Task: Add Applegate Organic Sweet Italian Chicken Sausage to the cart.
Action: Mouse pressed left at (29, 149)
Screenshot: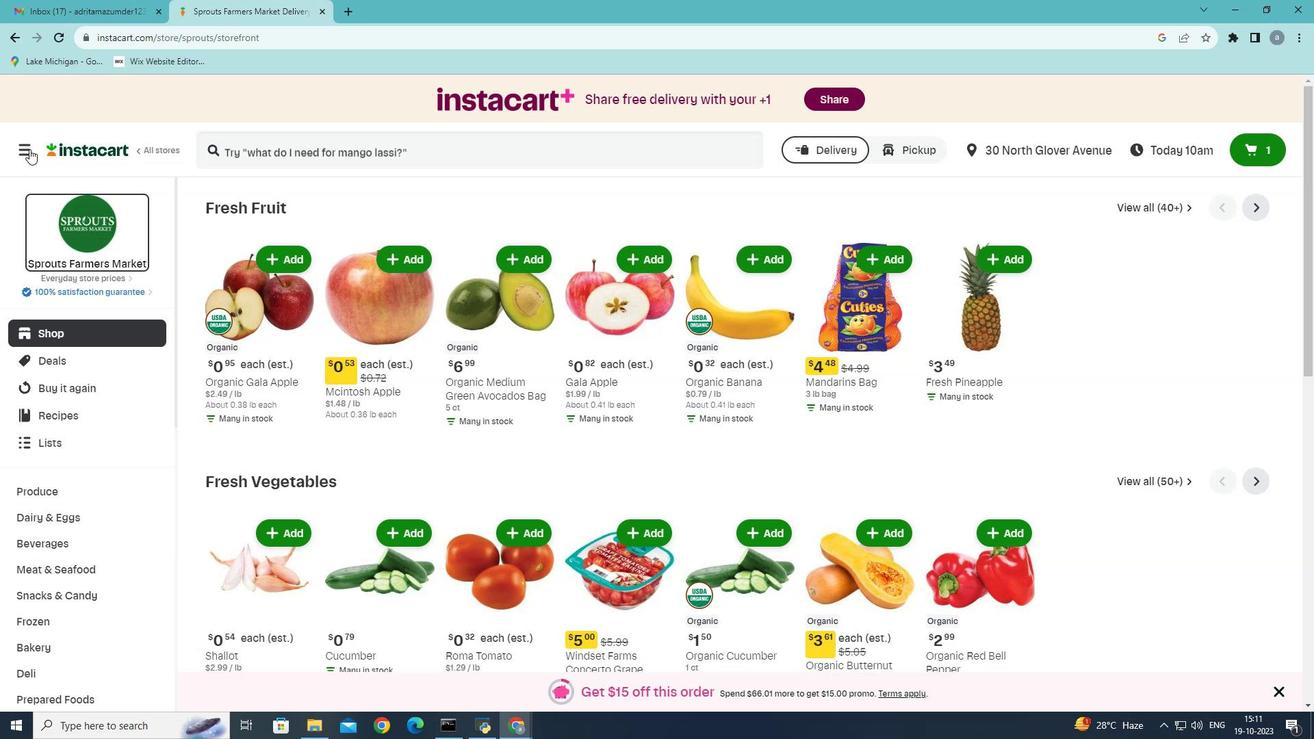 
Action: Mouse moved to (124, 400)
Screenshot: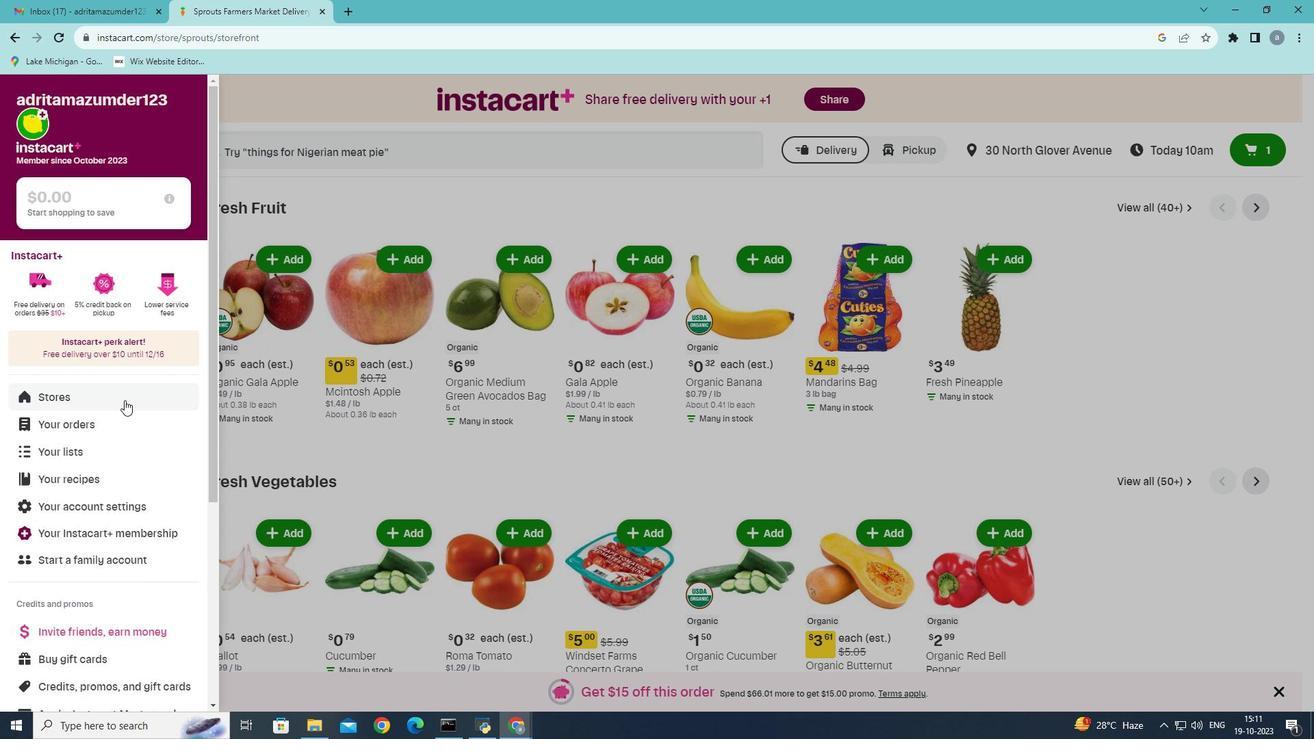 
Action: Mouse pressed left at (124, 400)
Screenshot: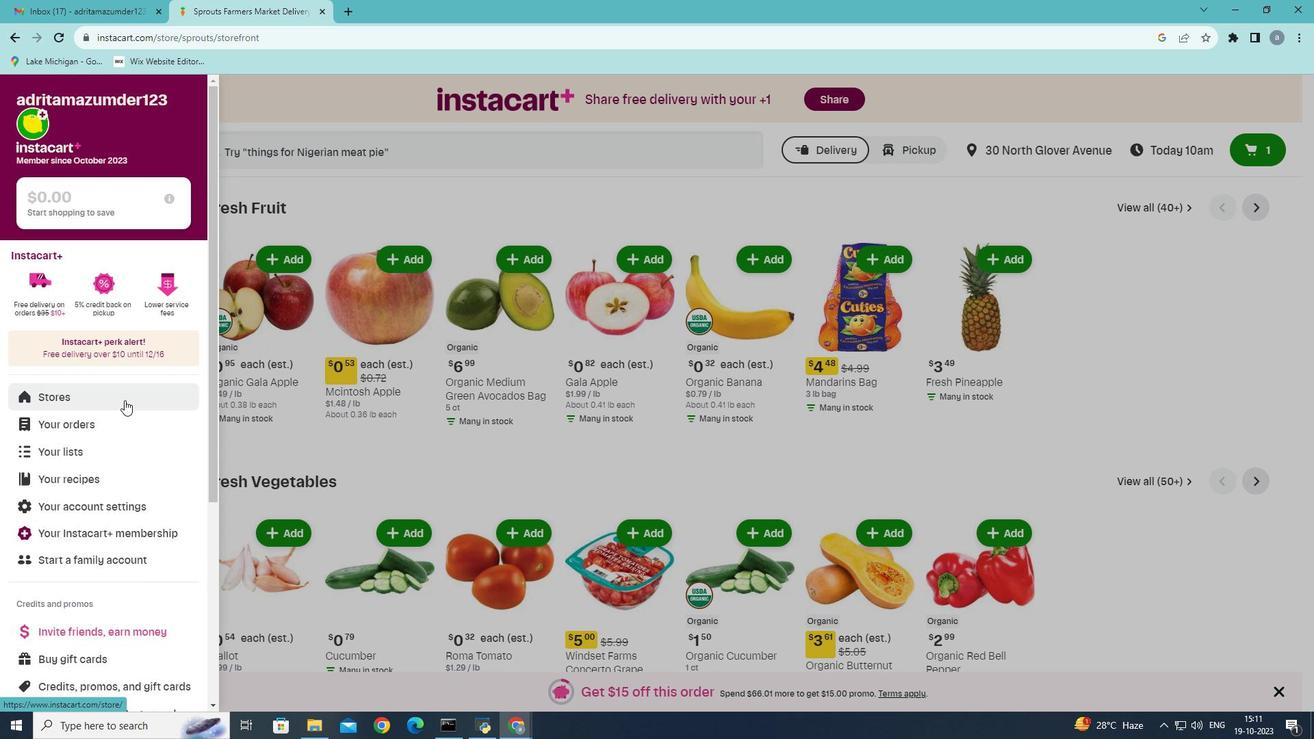 
Action: Mouse moved to (312, 160)
Screenshot: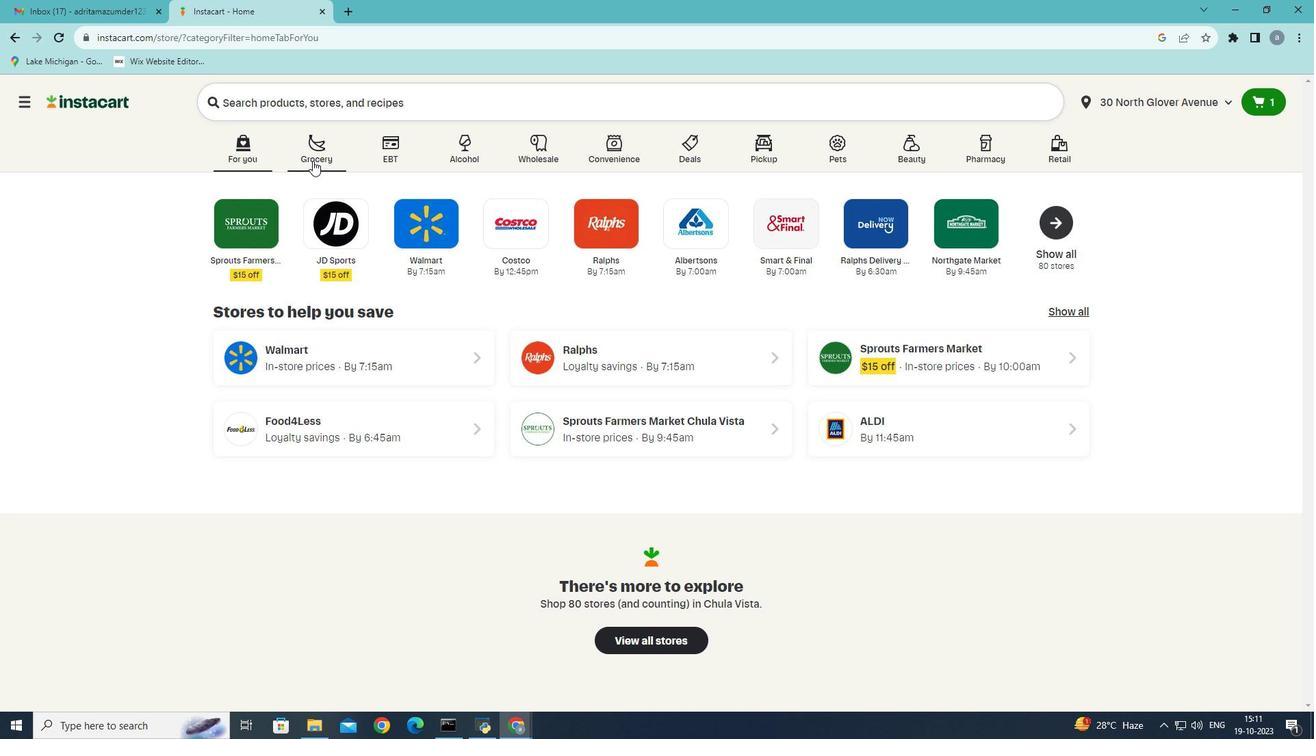 
Action: Mouse pressed left at (312, 160)
Screenshot: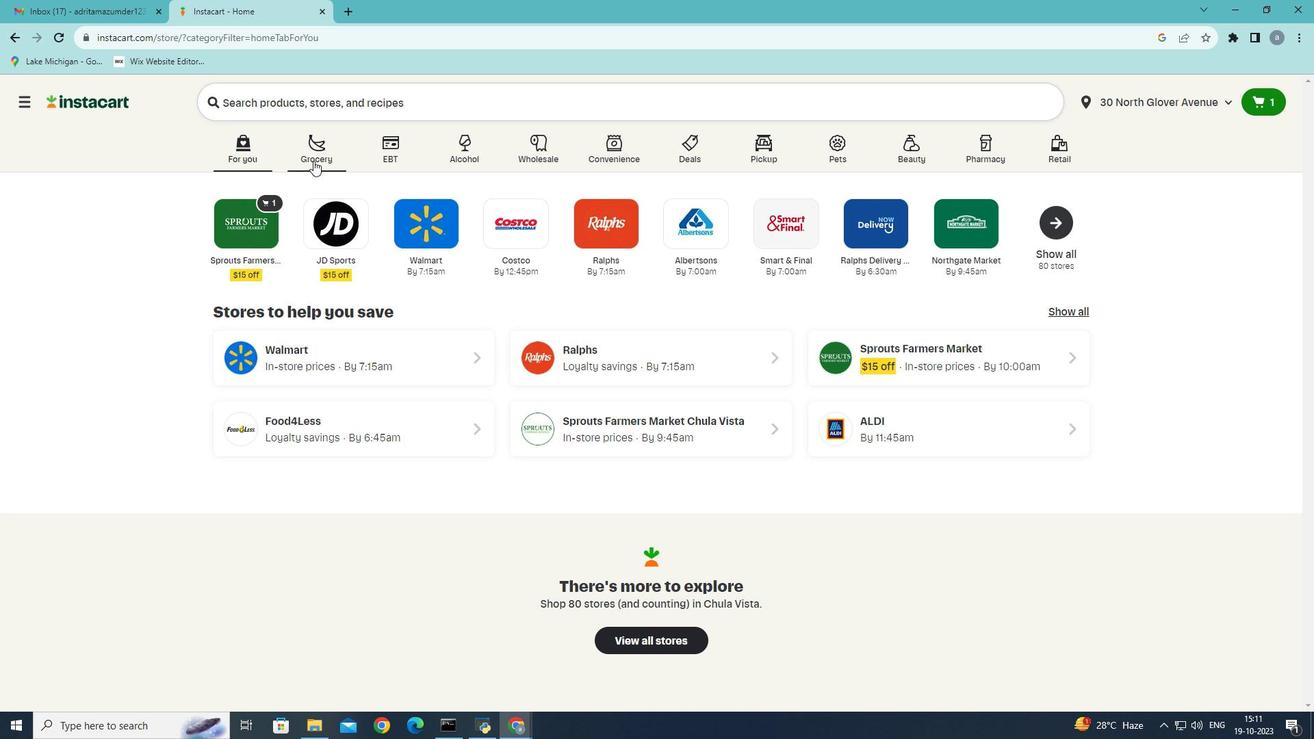 
Action: Mouse moved to (306, 403)
Screenshot: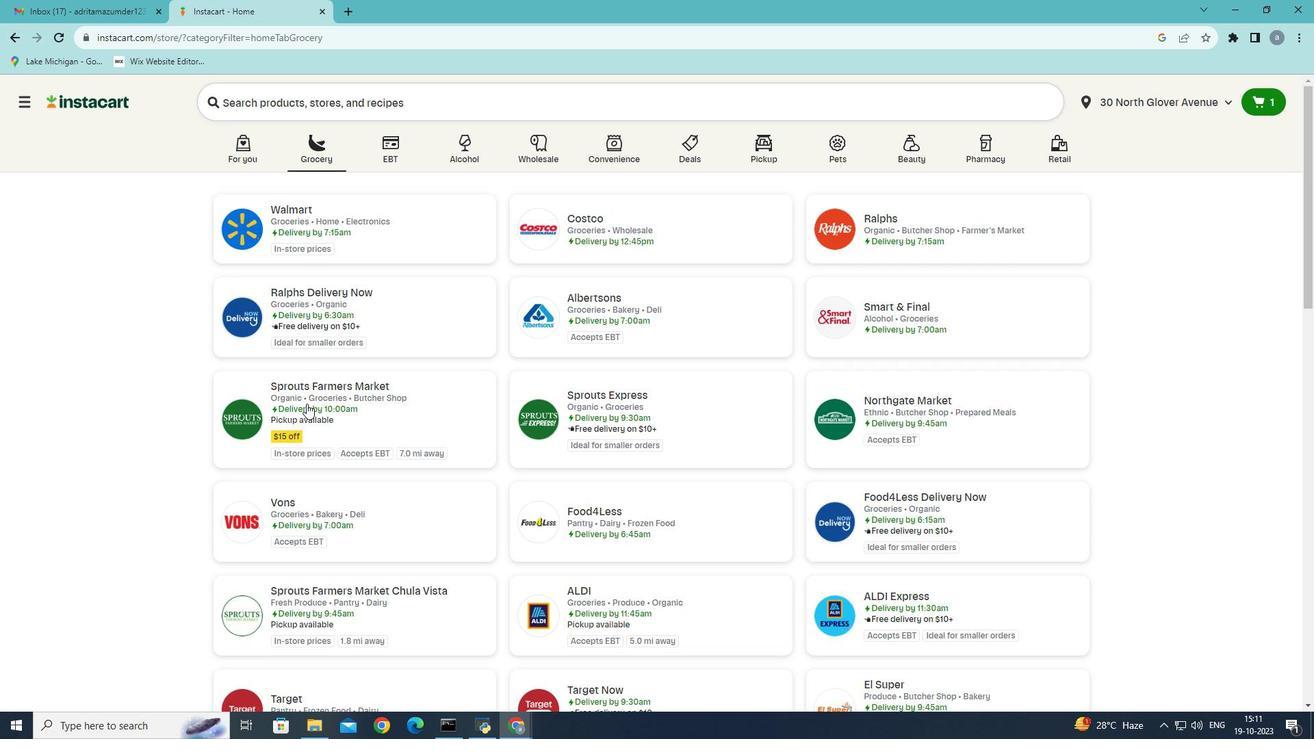 
Action: Mouse pressed left at (306, 403)
Screenshot: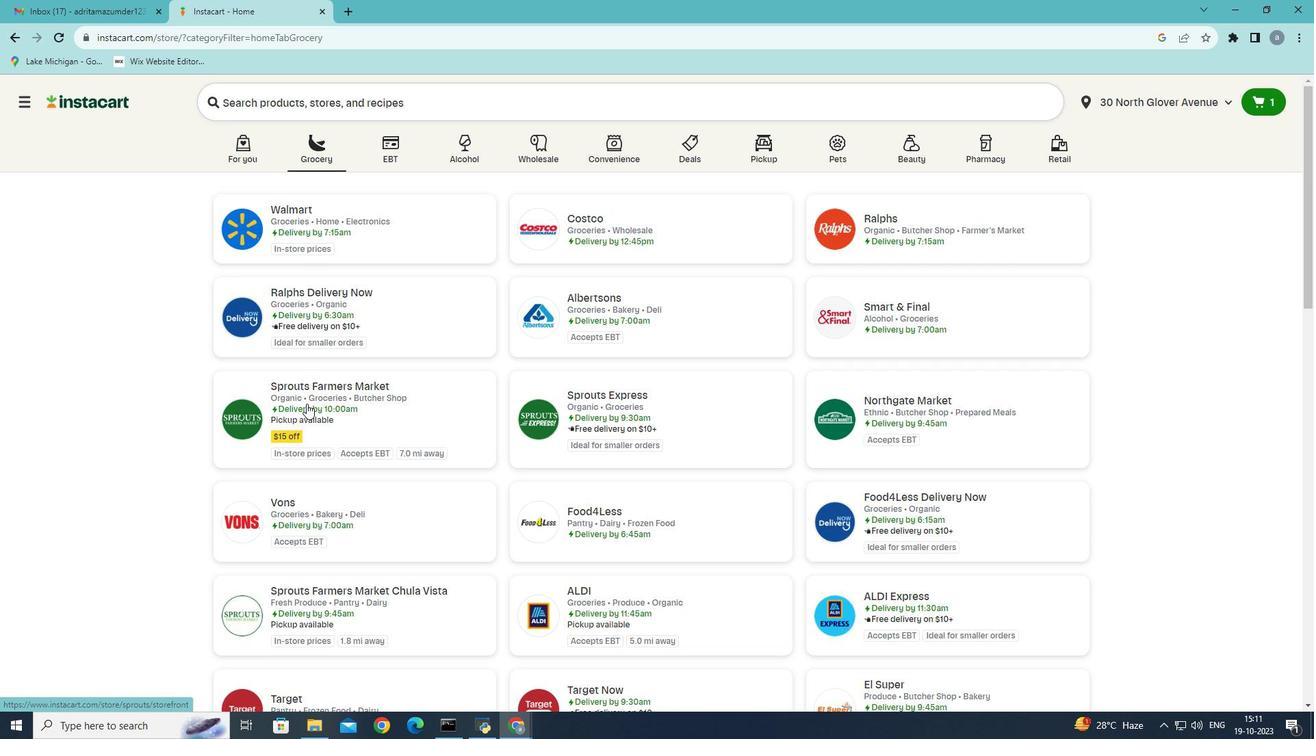
Action: Mouse moved to (60, 568)
Screenshot: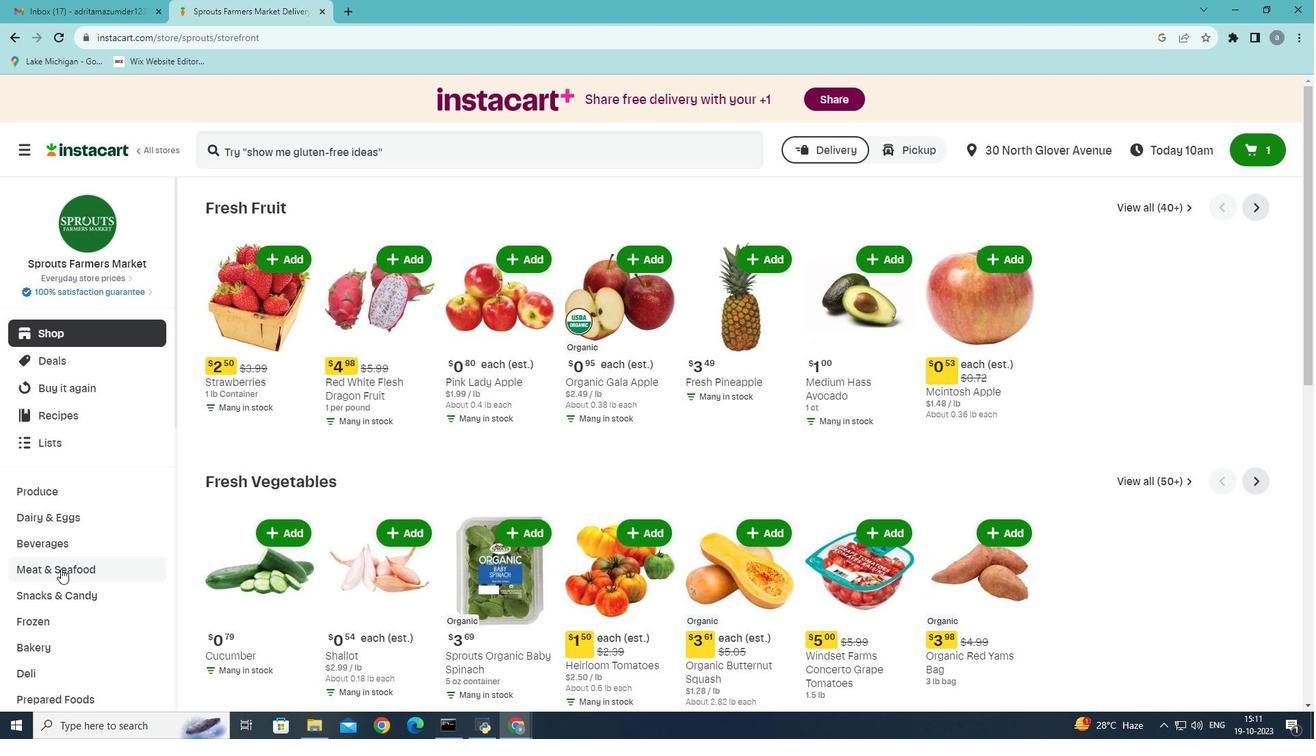 
Action: Mouse pressed left at (60, 568)
Screenshot: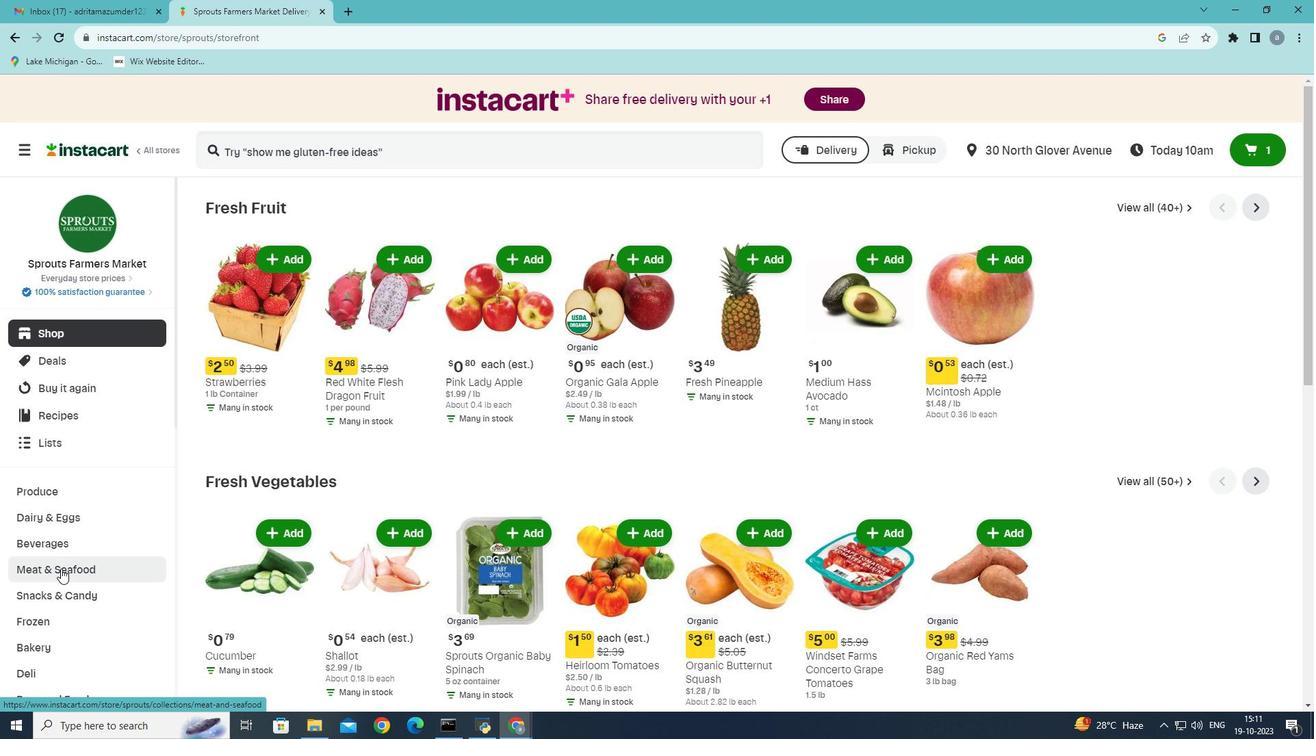 
Action: Mouse moved to (707, 249)
Screenshot: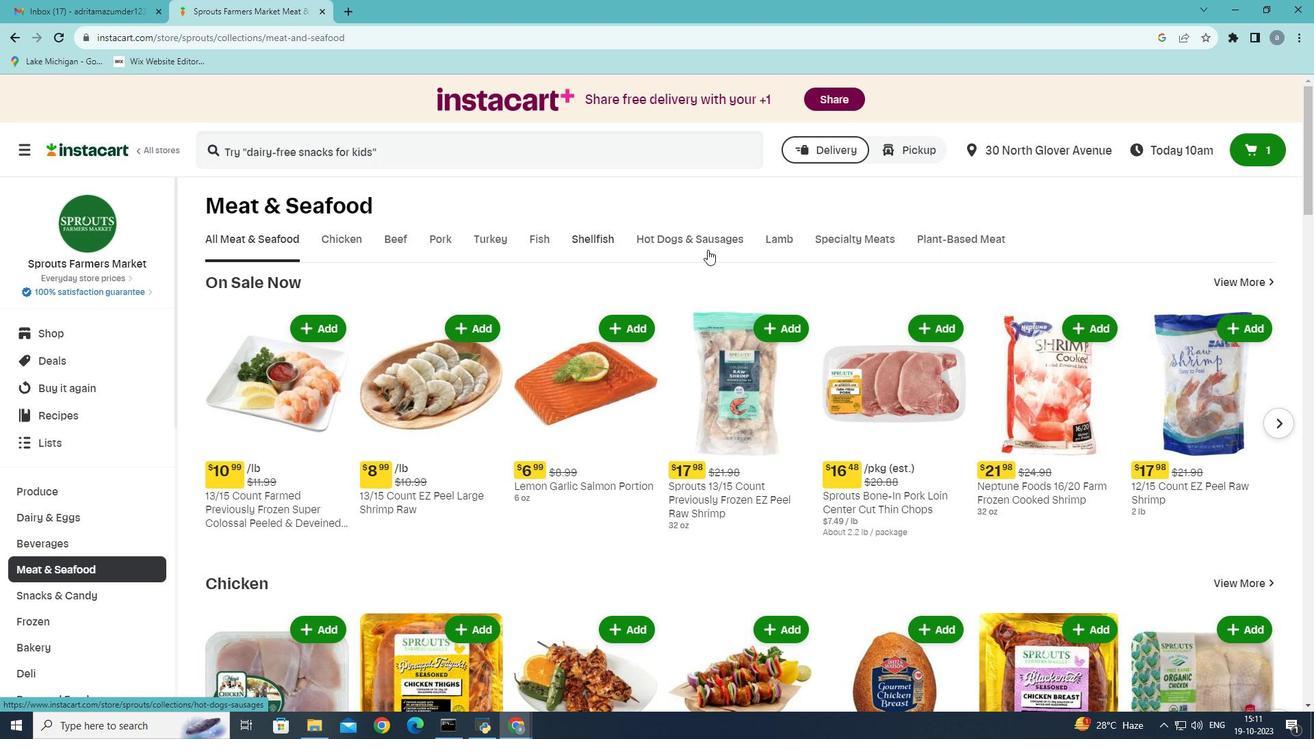 
Action: Mouse pressed left at (707, 249)
Screenshot: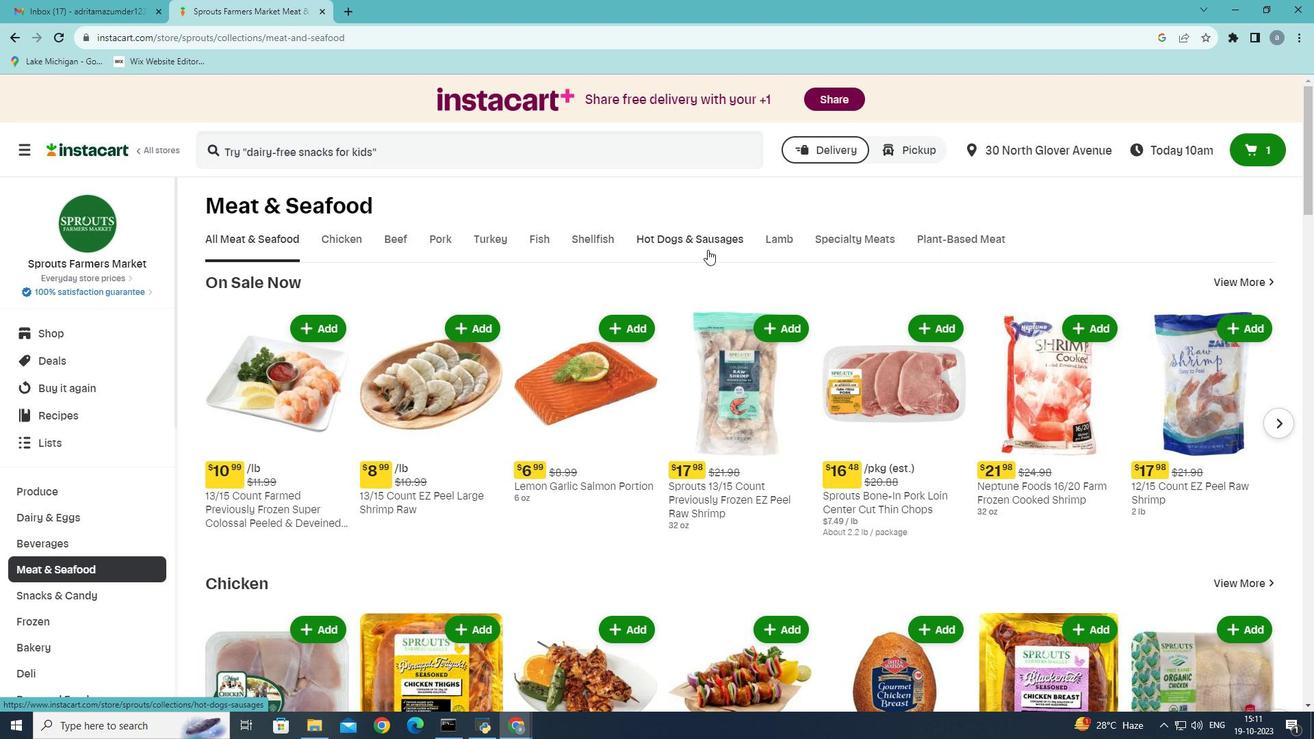 
Action: Mouse moved to (319, 292)
Screenshot: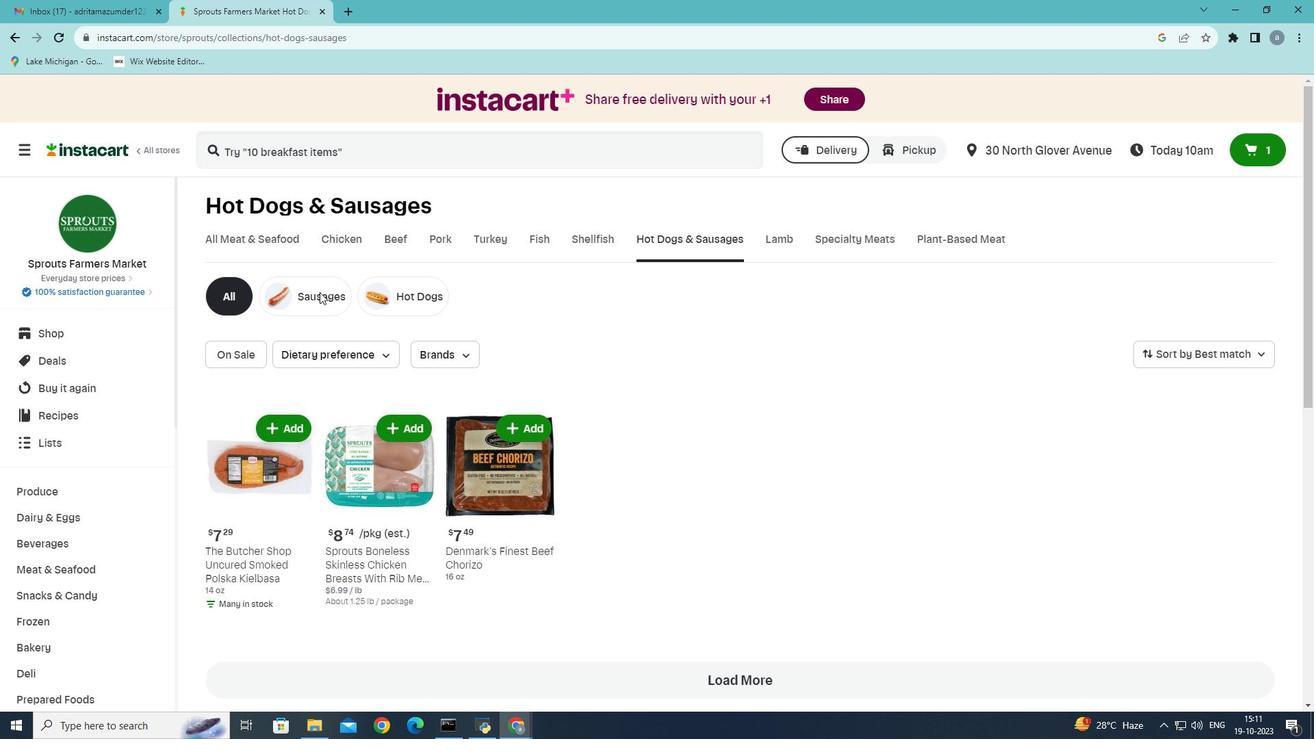 
Action: Mouse pressed left at (319, 292)
Screenshot: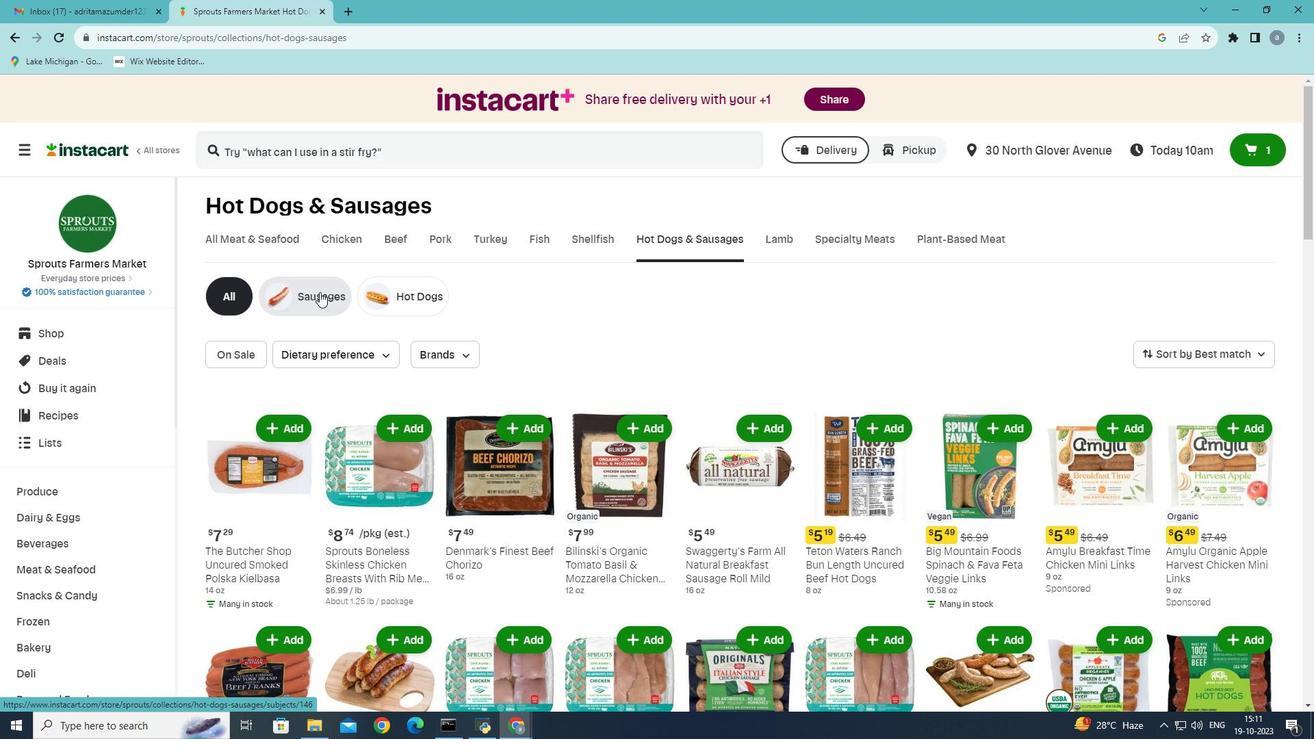 
Action: Mouse moved to (626, 439)
Screenshot: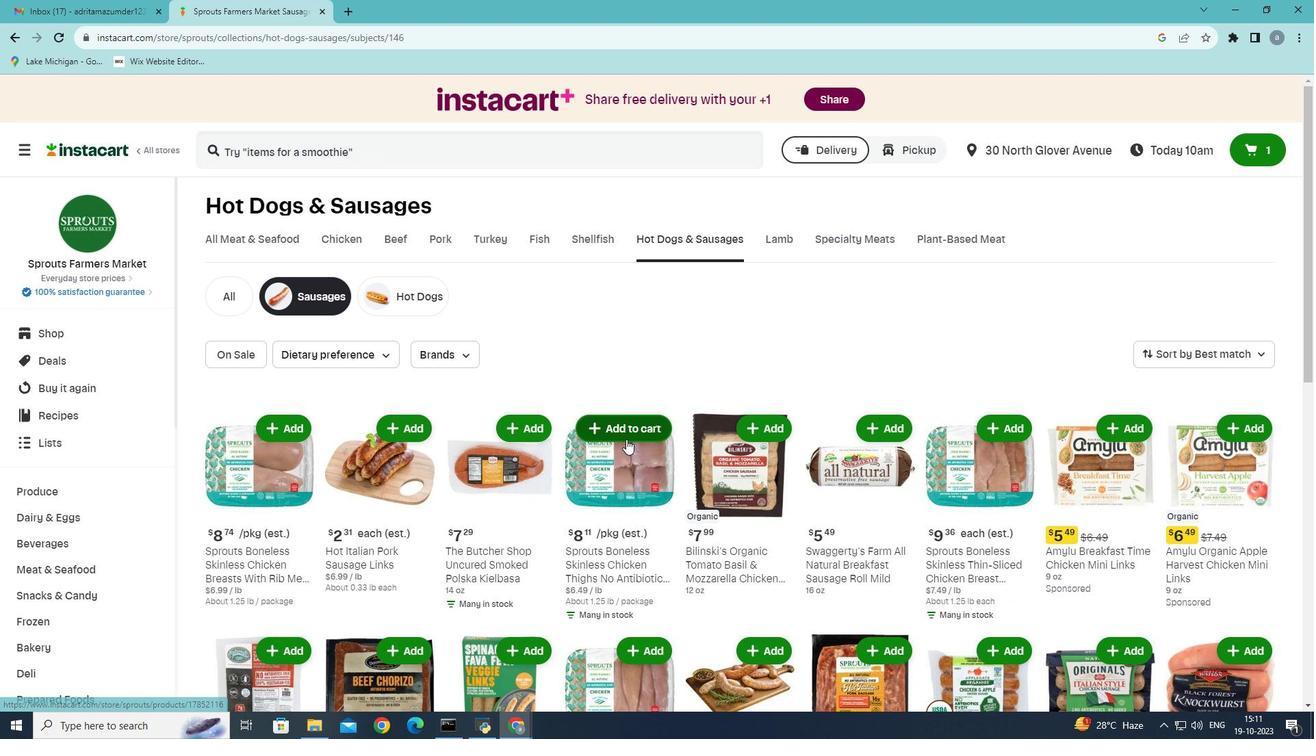 
Action: Mouse scrolled (626, 438) with delta (0, 0)
Screenshot: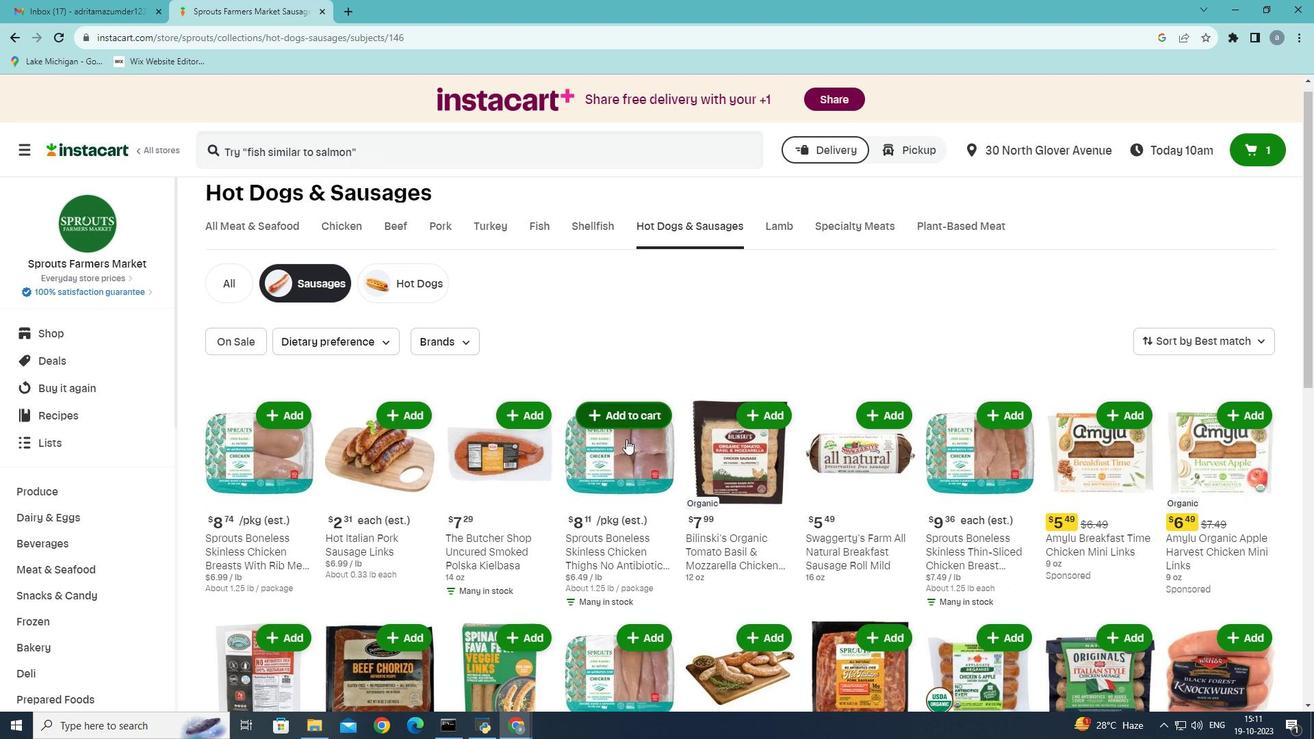 
Action: Mouse moved to (627, 439)
Screenshot: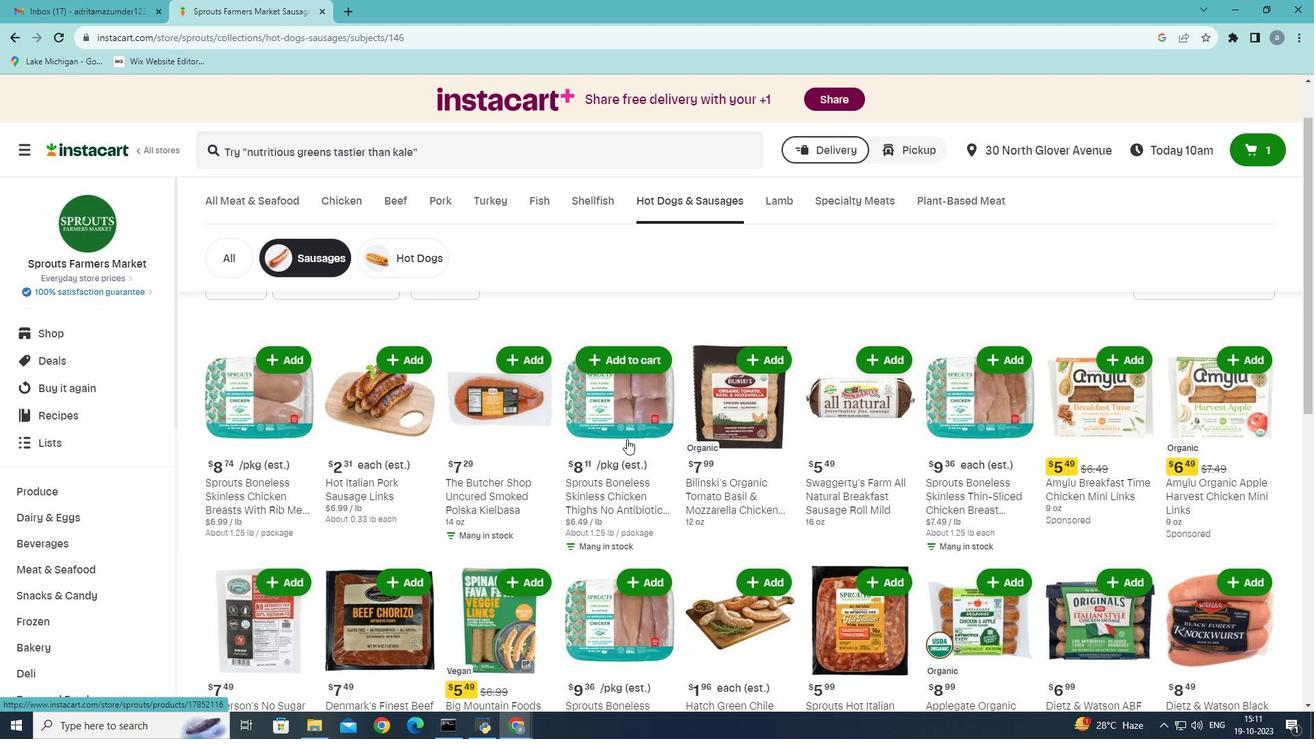 
Action: Mouse scrolled (627, 438) with delta (0, 0)
Screenshot: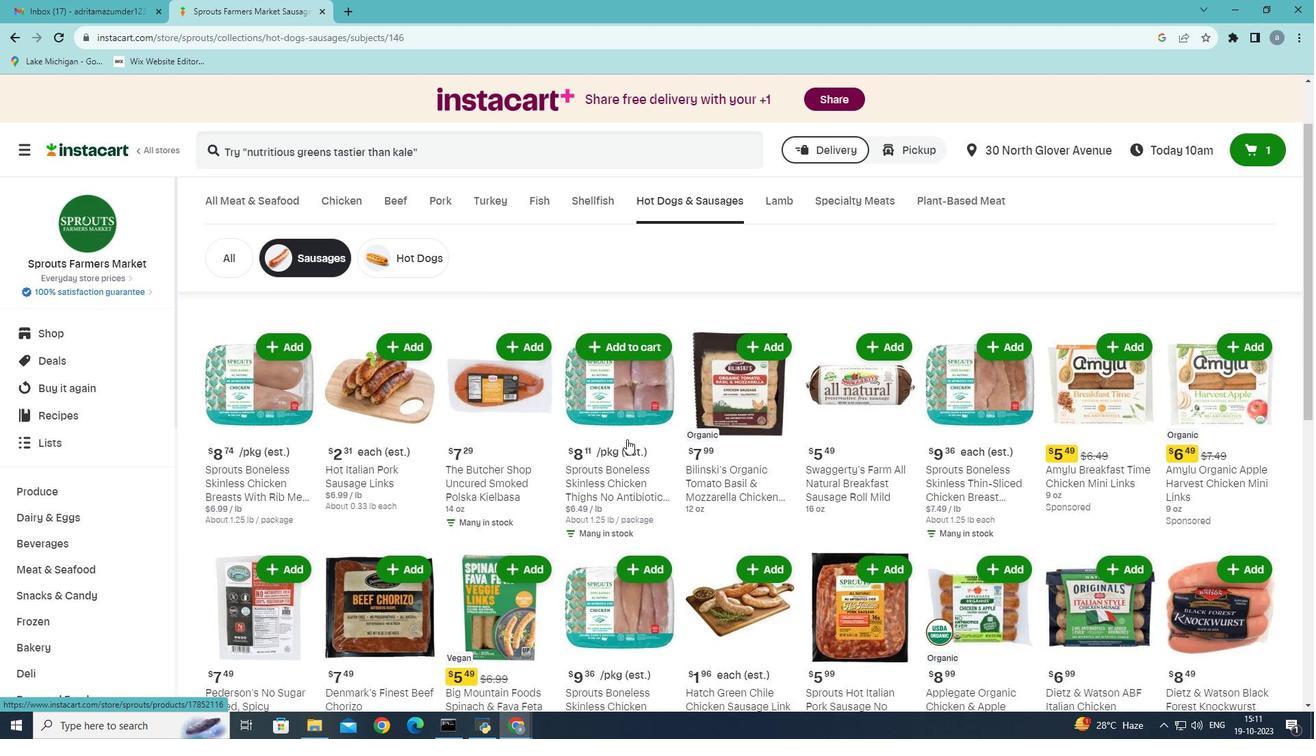 
Action: Mouse scrolled (627, 438) with delta (0, 0)
Screenshot: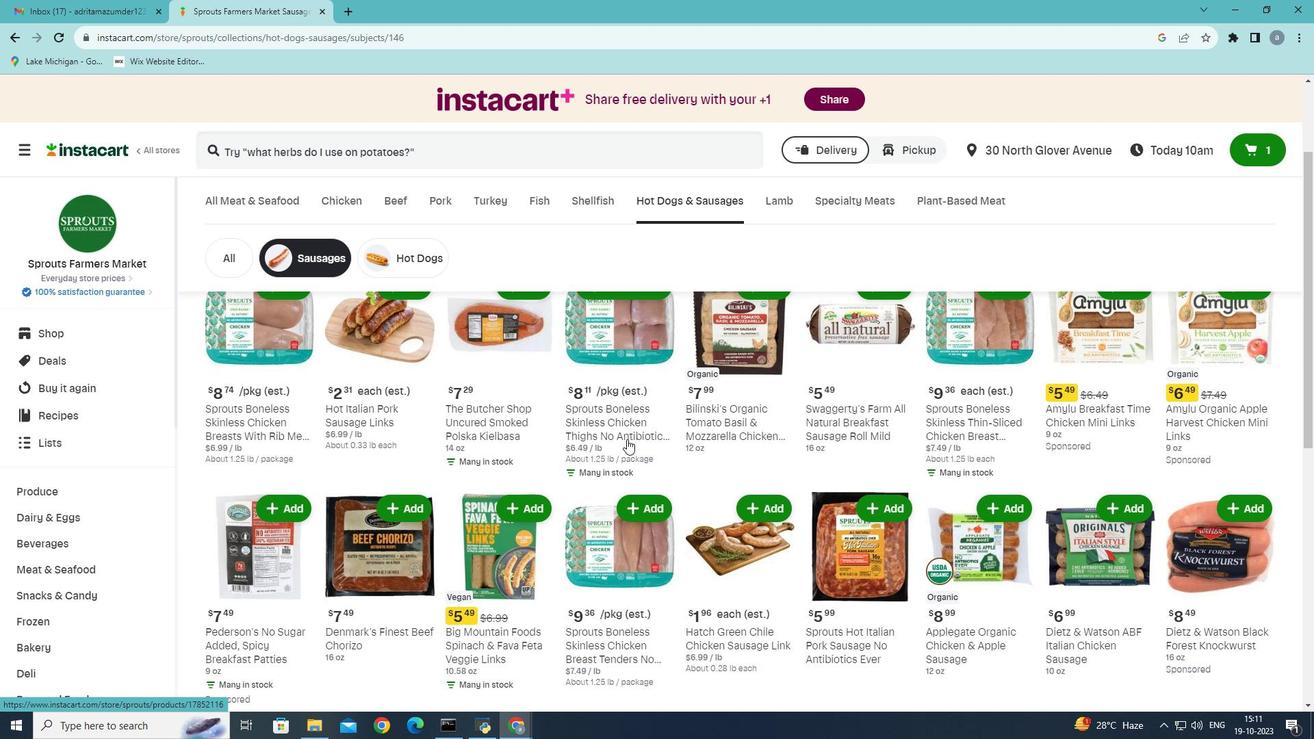 
Action: Mouse moved to (617, 450)
Screenshot: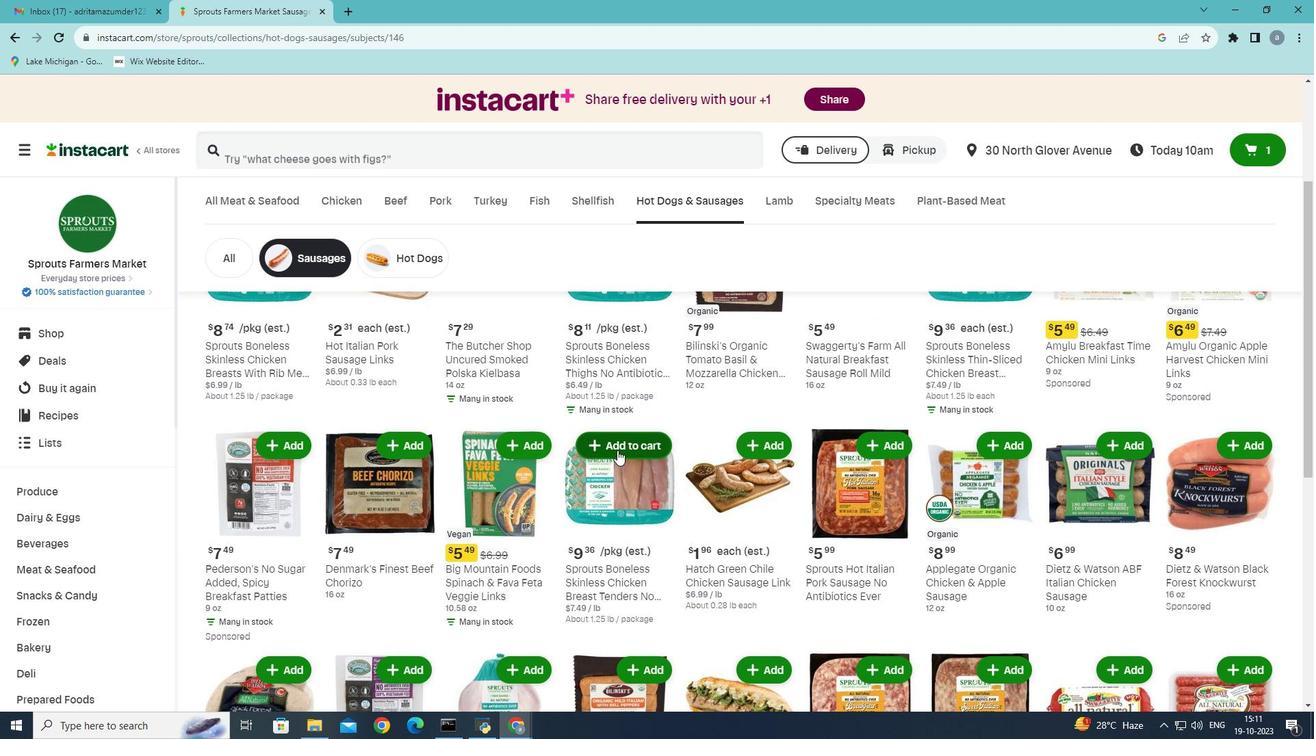 
Action: Mouse scrolled (617, 449) with delta (0, 0)
Screenshot: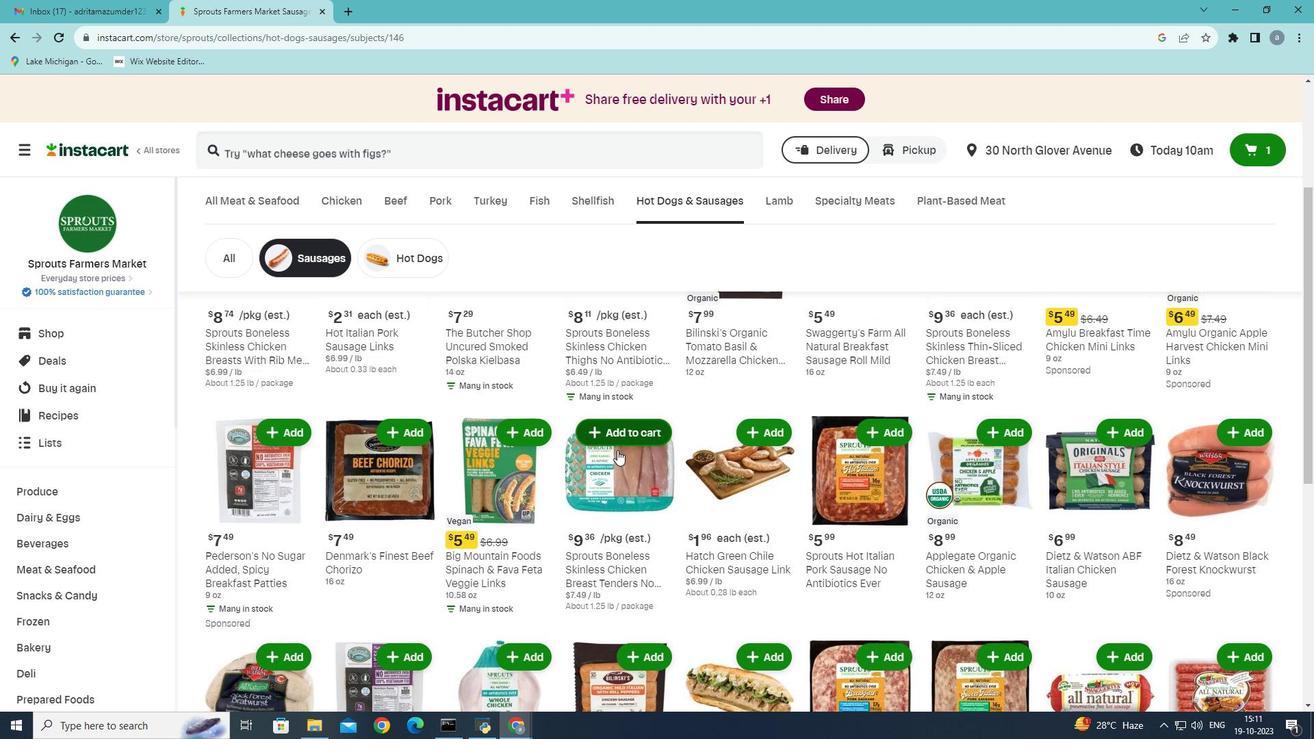 
Action: Mouse moved to (618, 450)
Screenshot: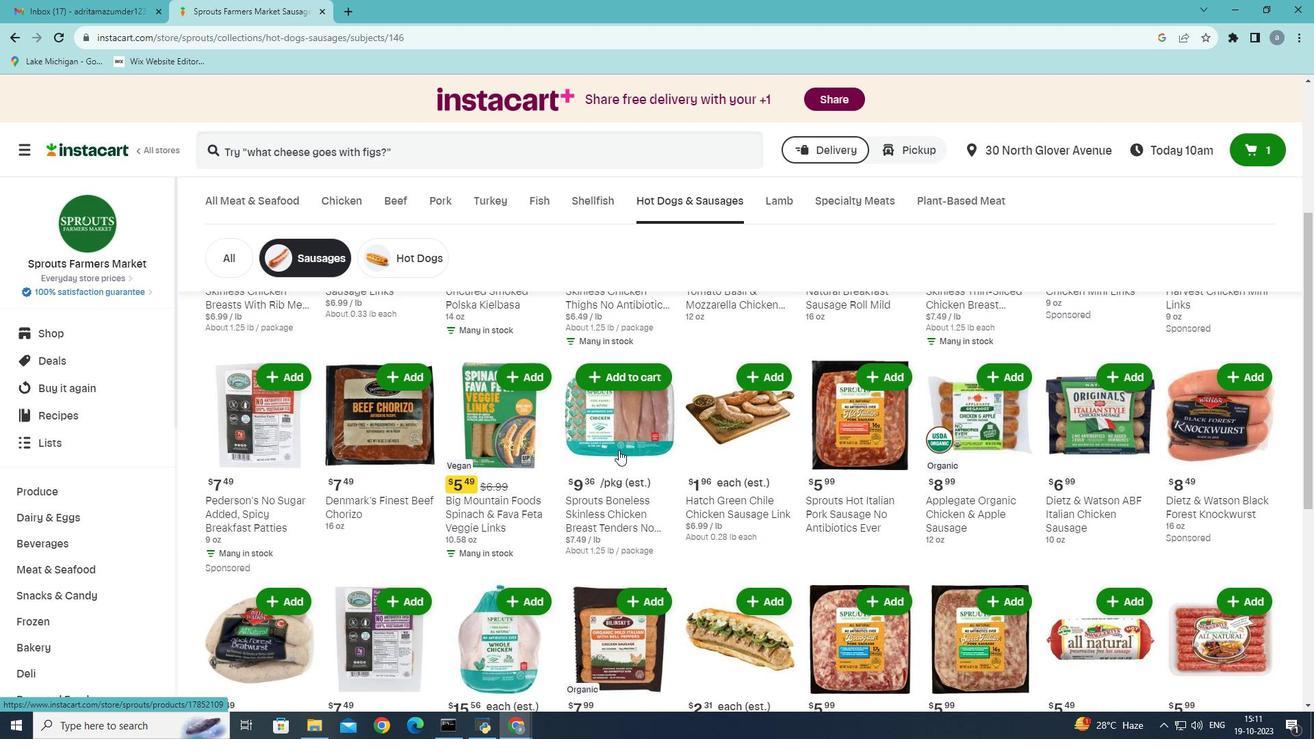 
Action: Mouse scrolled (618, 449) with delta (0, 0)
Screenshot: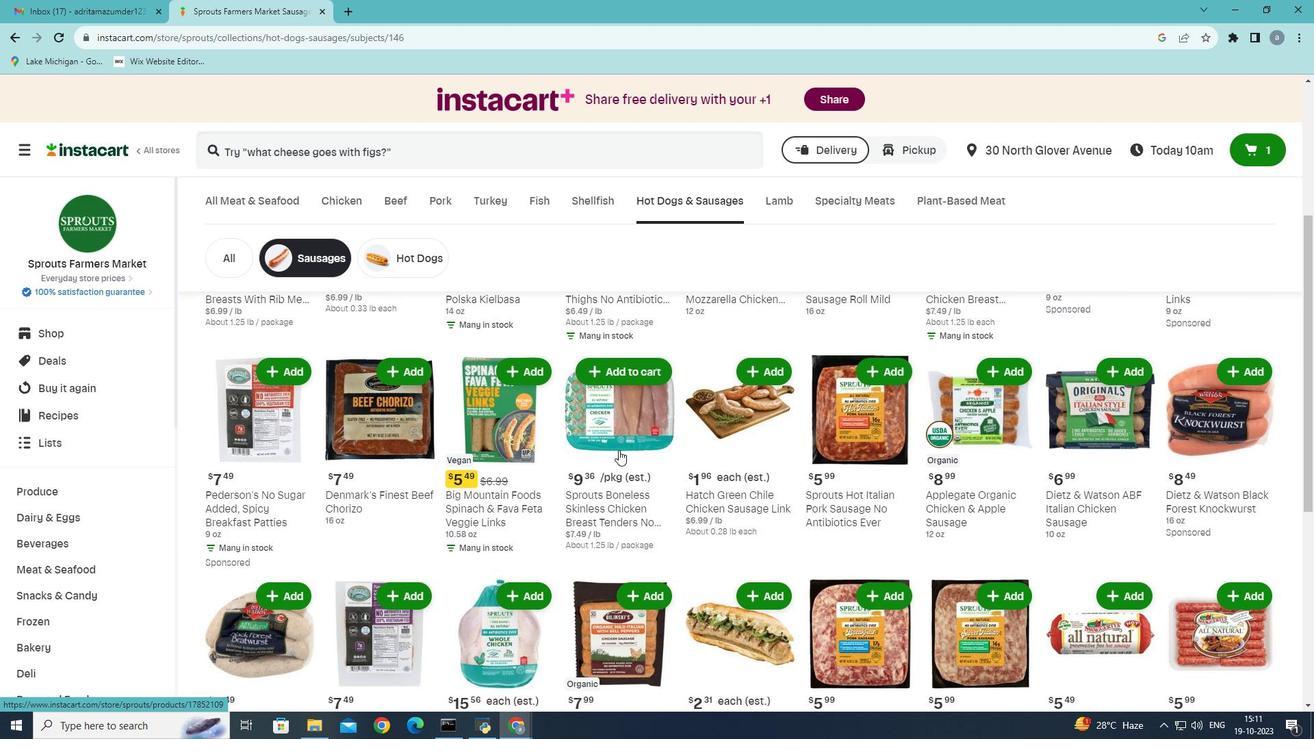 
Action: Mouse moved to (629, 453)
Screenshot: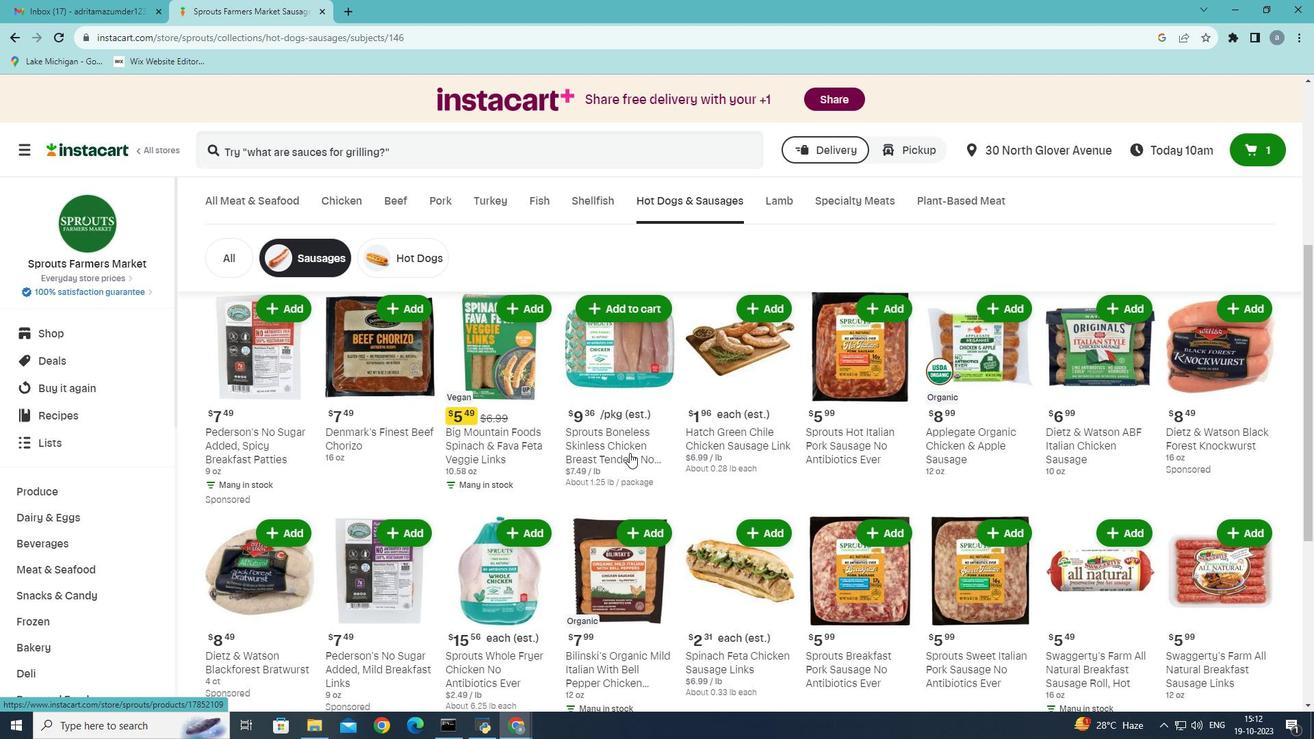 
Action: Mouse scrolled (629, 452) with delta (0, 0)
Screenshot: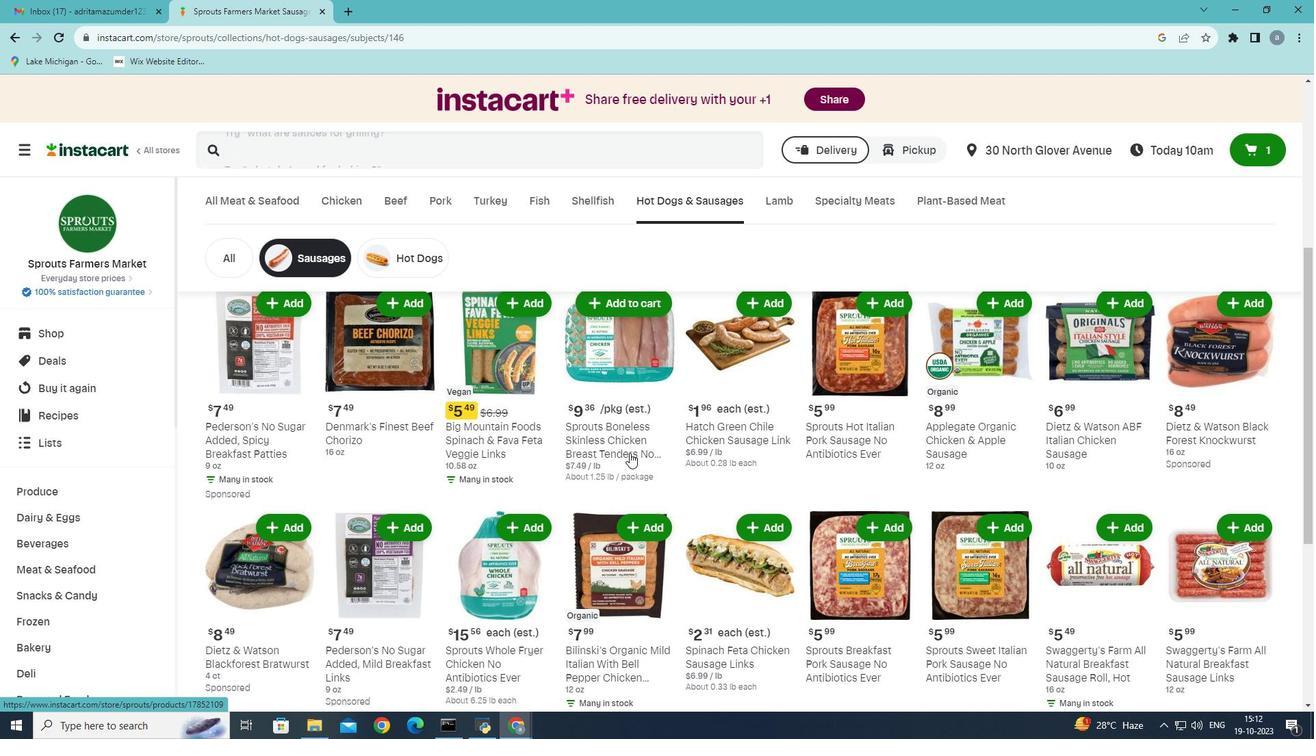 
Action: Mouse scrolled (629, 452) with delta (0, 0)
Screenshot: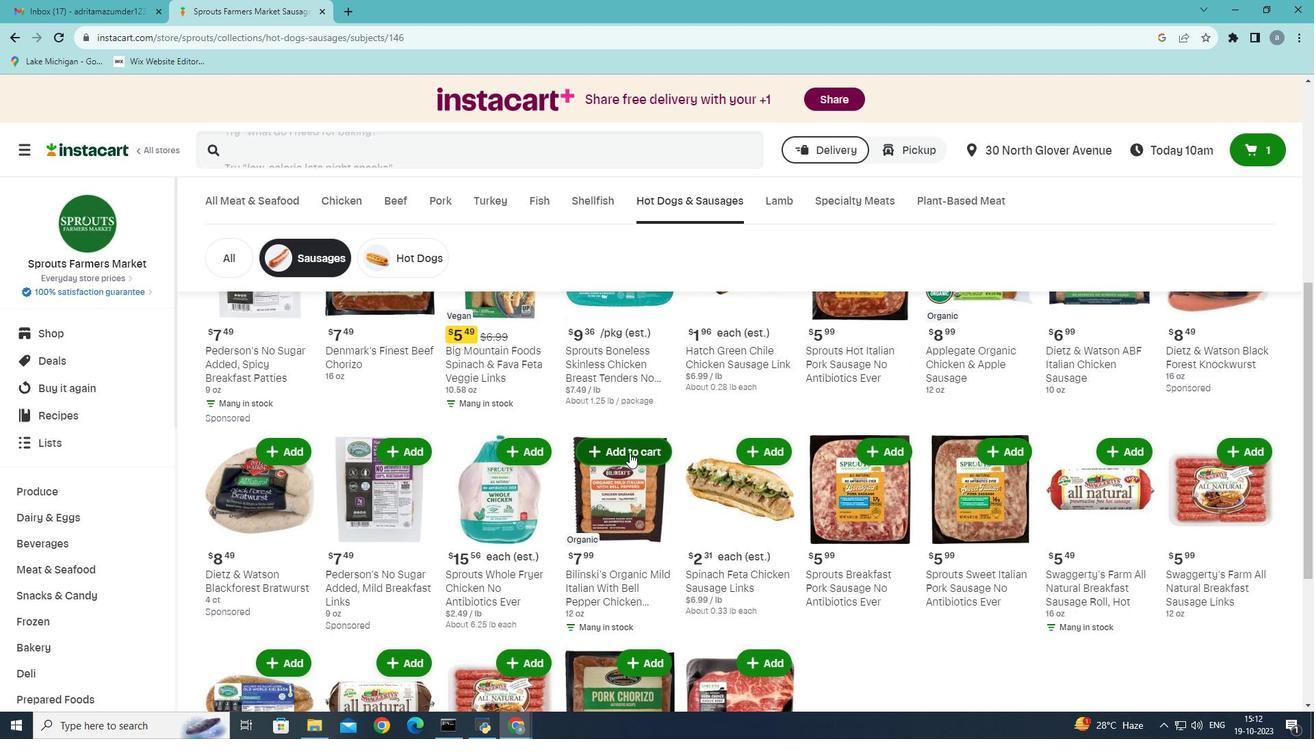 
Action: Mouse scrolled (629, 452) with delta (0, 0)
Screenshot: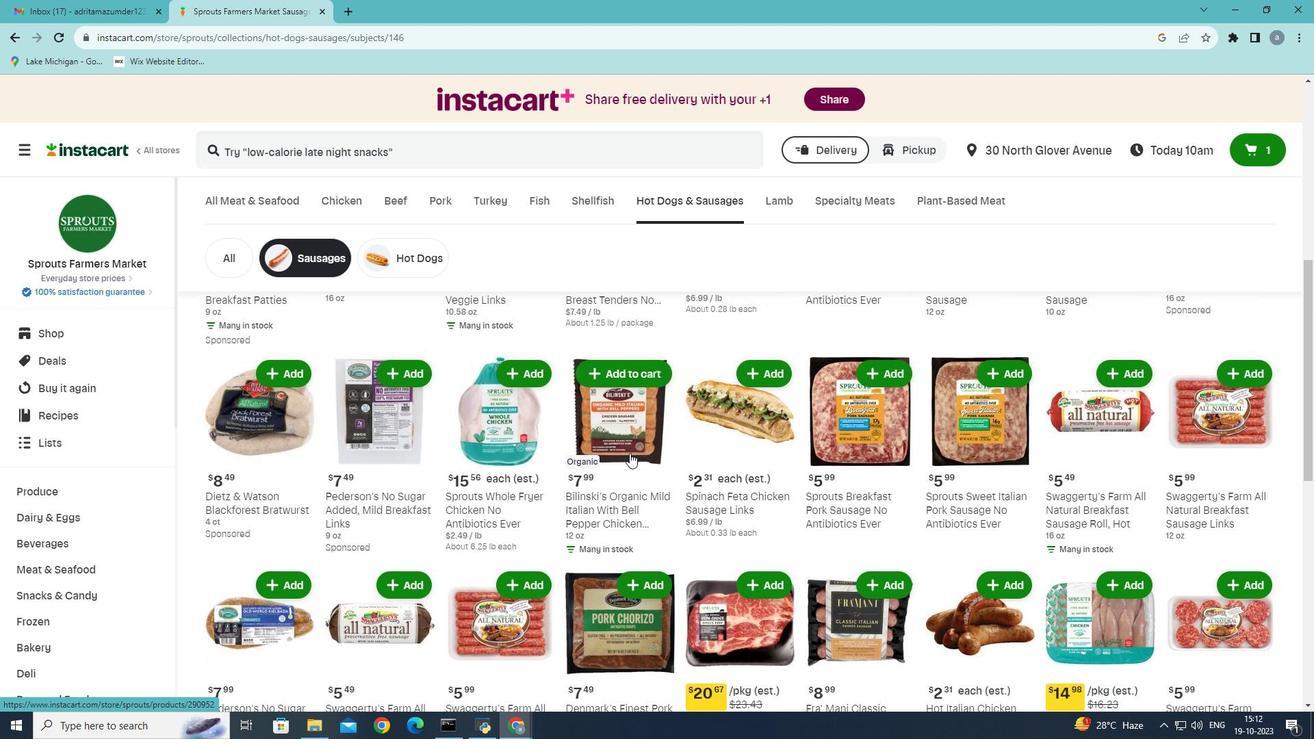
Action: Mouse moved to (635, 461)
Screenshot: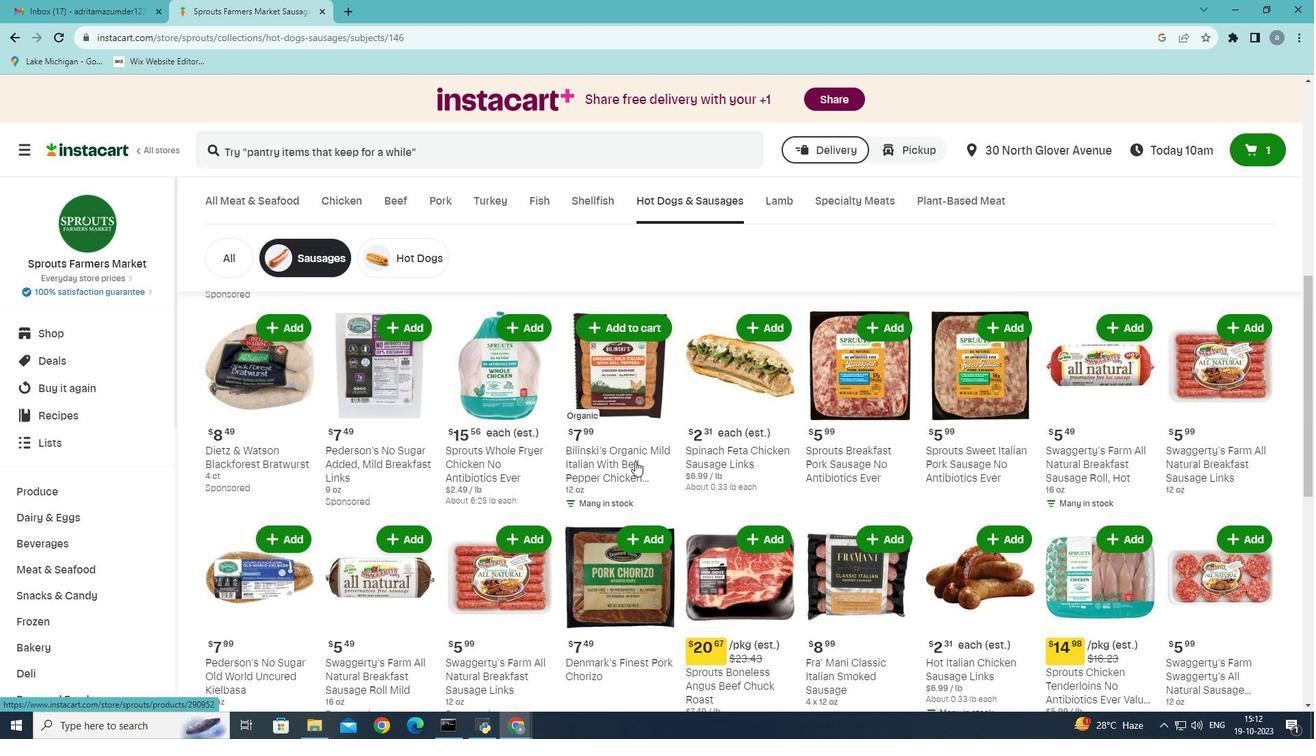 
Action: Mouse scrolled (635, 460) with delta (0, 0)
Screenshot: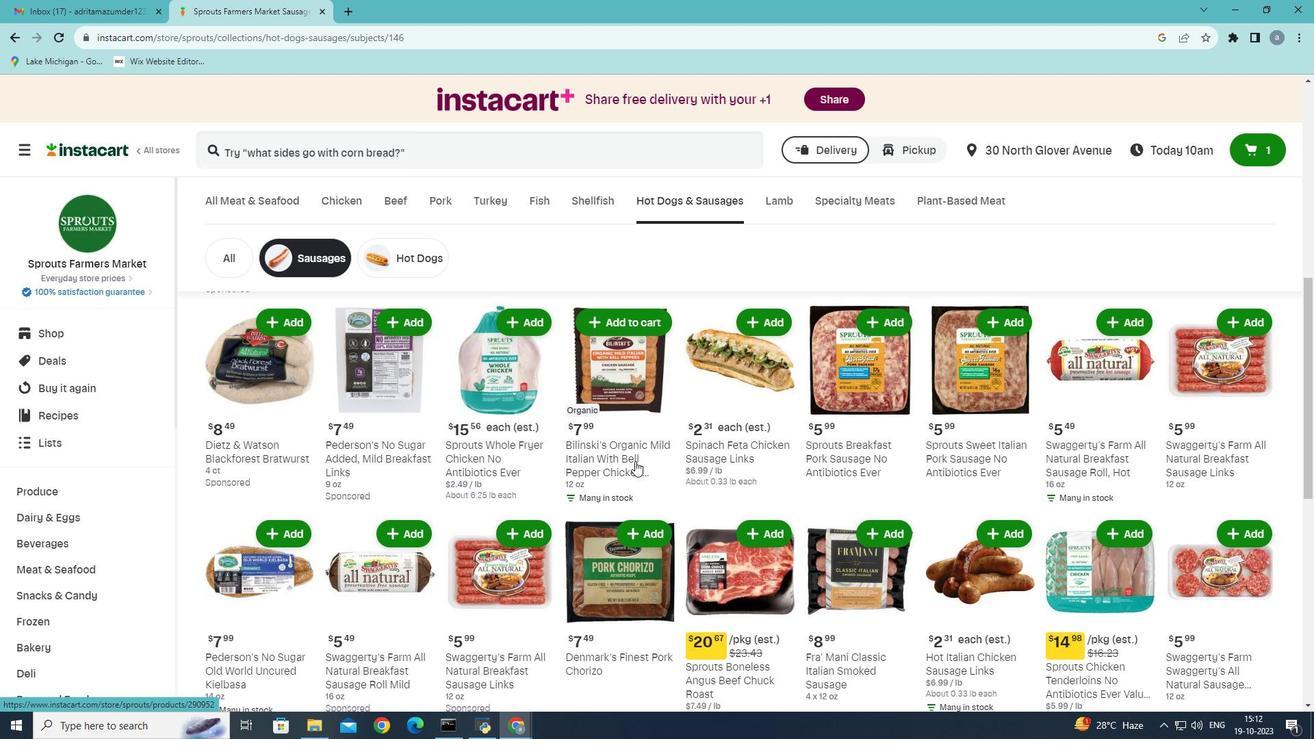
Action: Mouse moved to (632, 461)
Screenshot: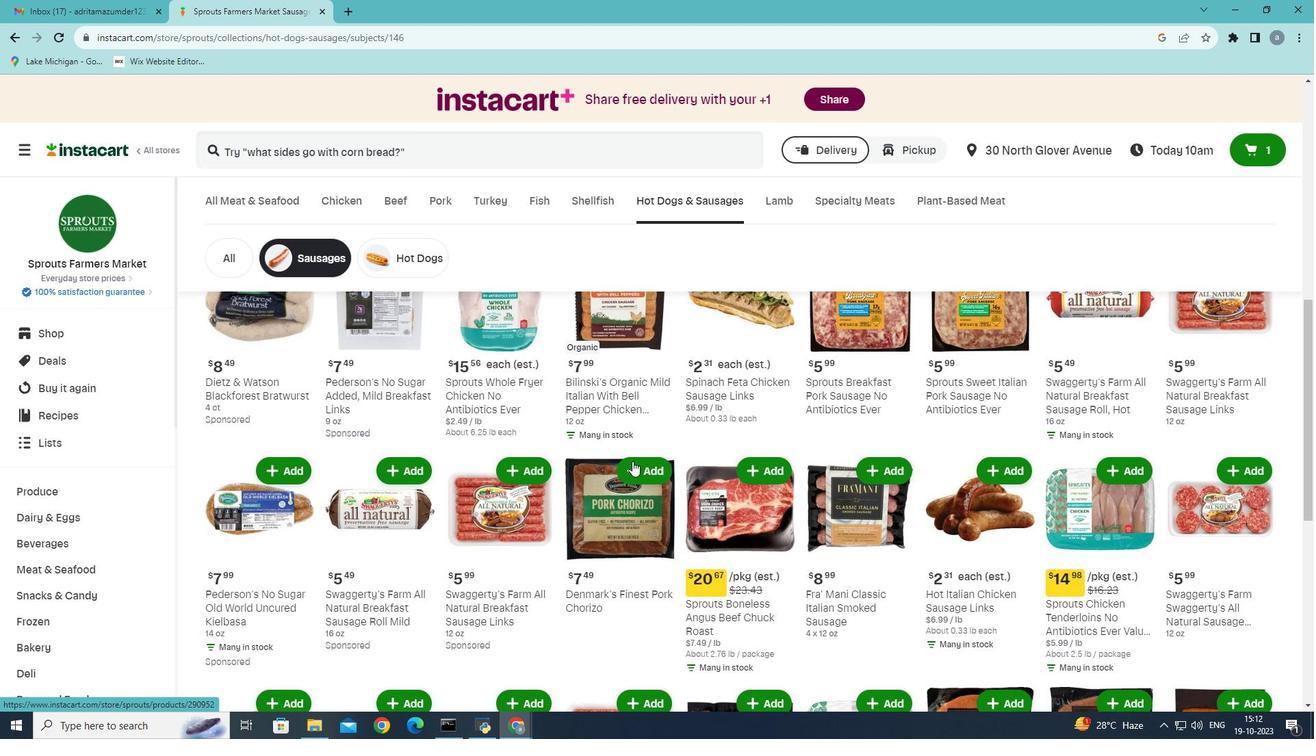 
Action: Mouse scrolled (632, 460) with delta (0, 0)
Screenshot: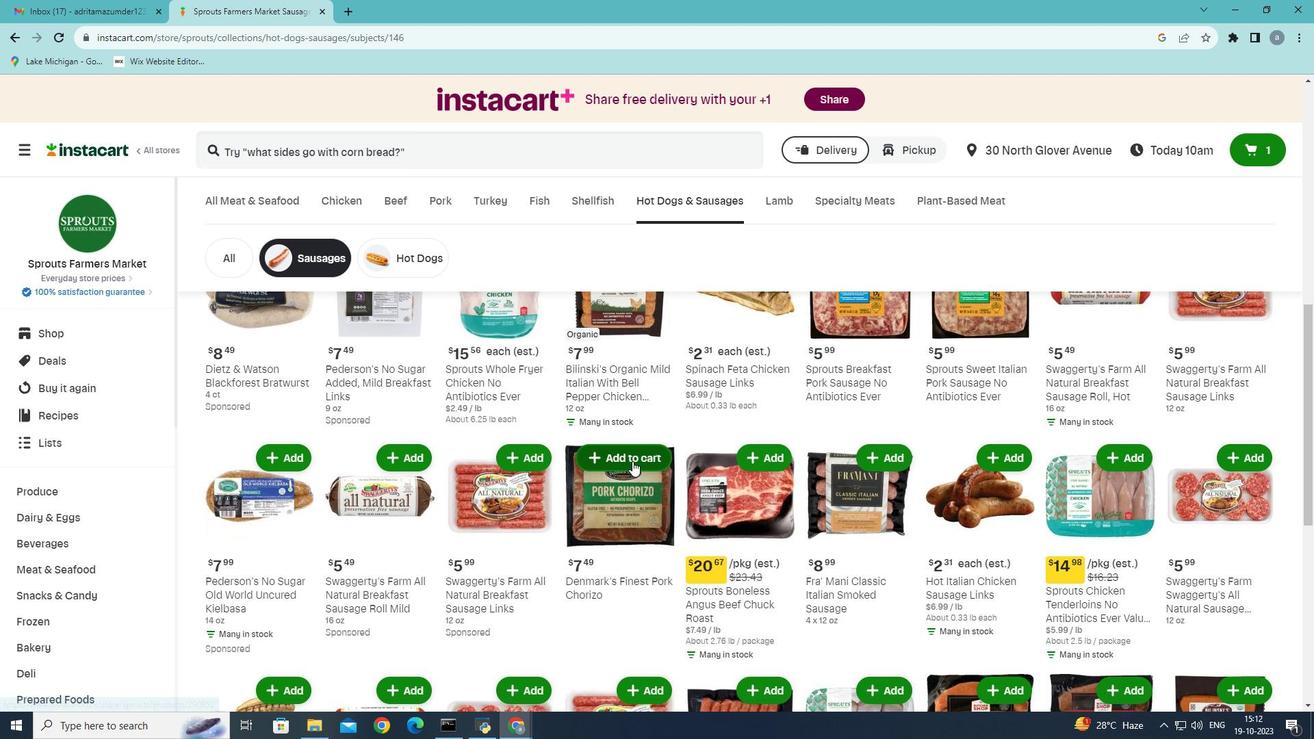 
Action: Mouse moved to (634, 459)
Screenshot: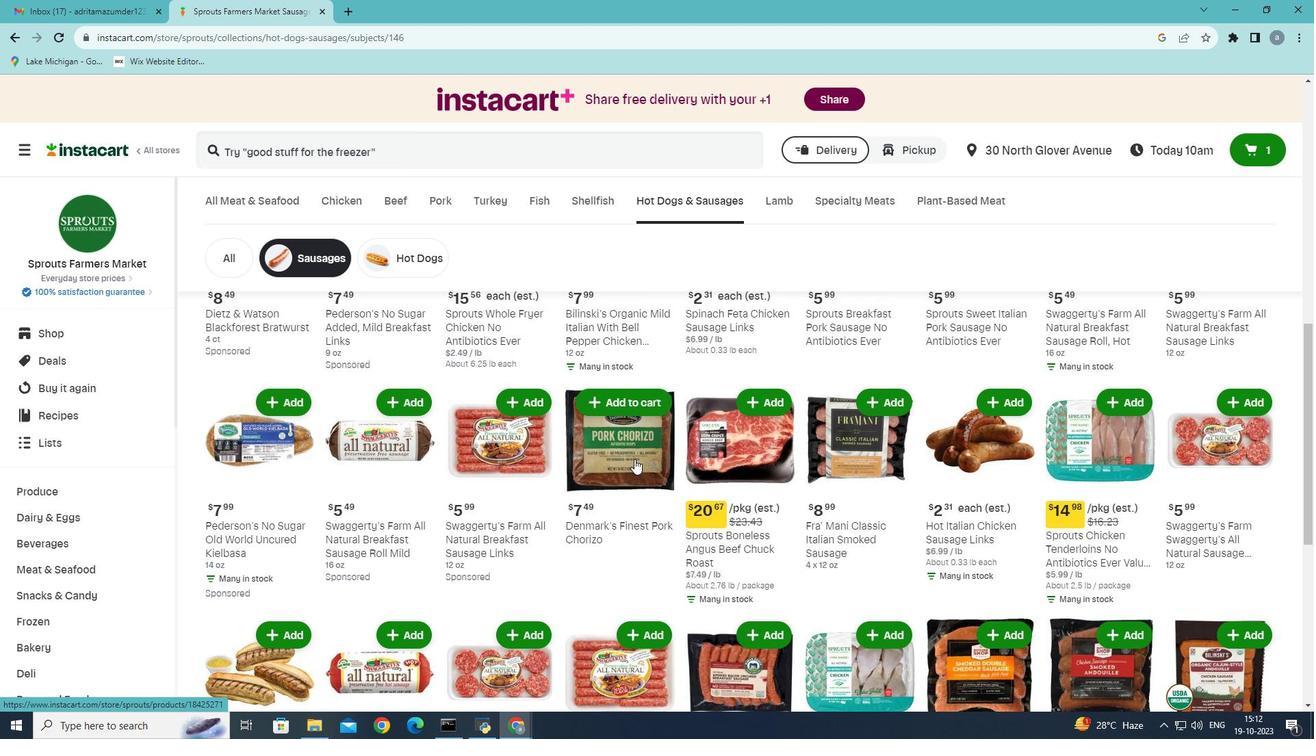 
Action: Mouse scrolled (634, 458) with delta (0, 0)
Screenshot: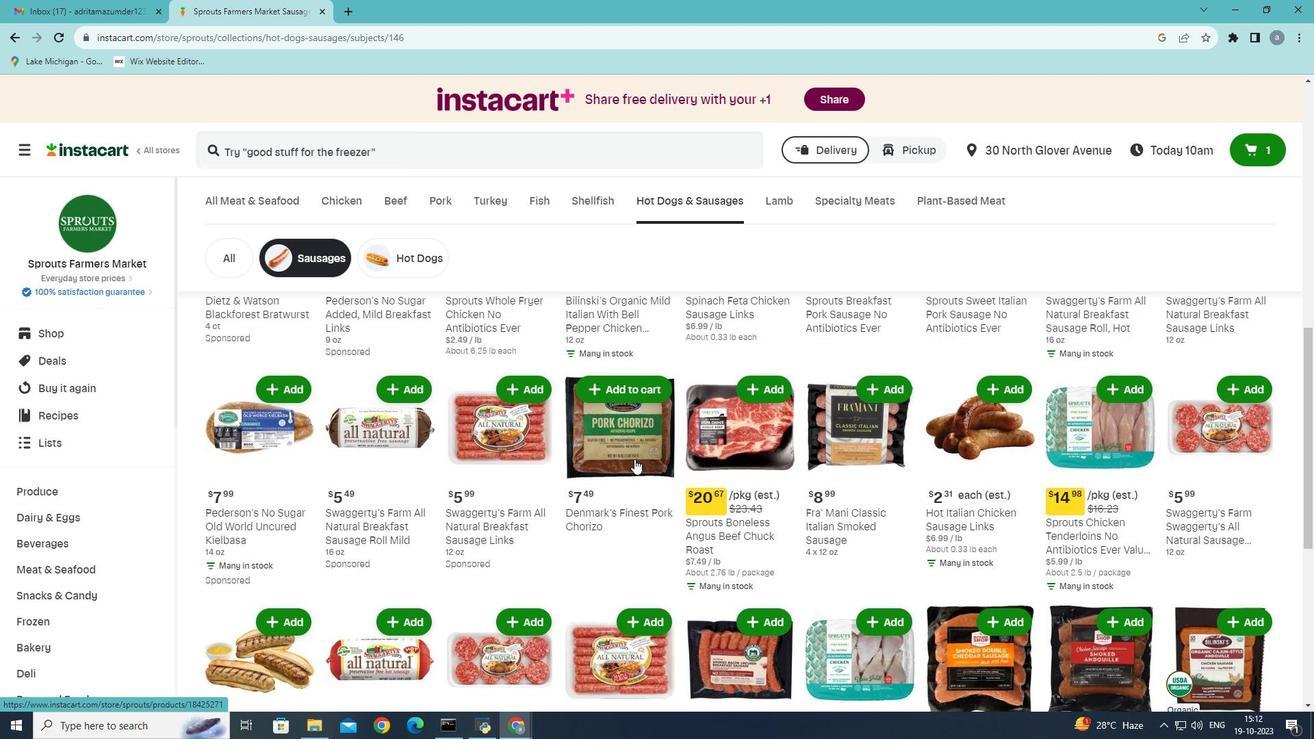 
Action: Mouse moved to (637, 456)
Screenshot: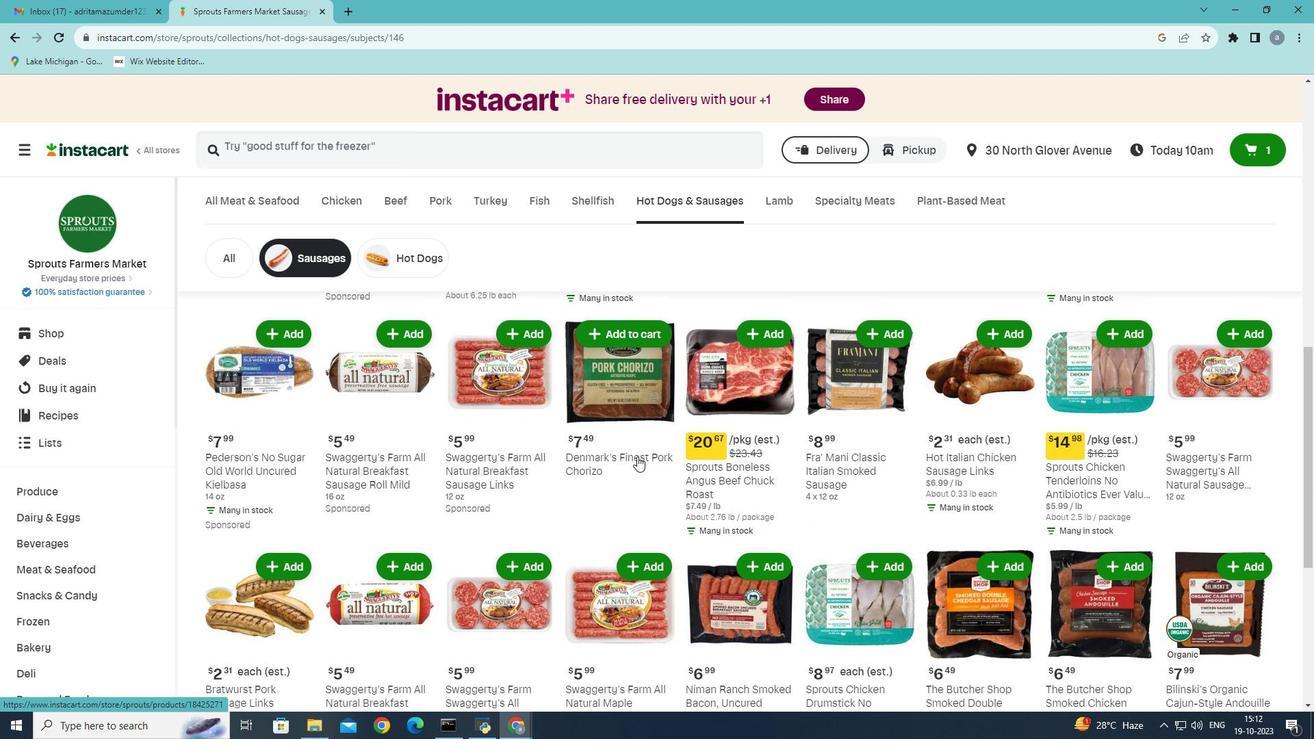 
Action: Mouse scrolled (637, 455) with delta (0, 0)
Screenshot: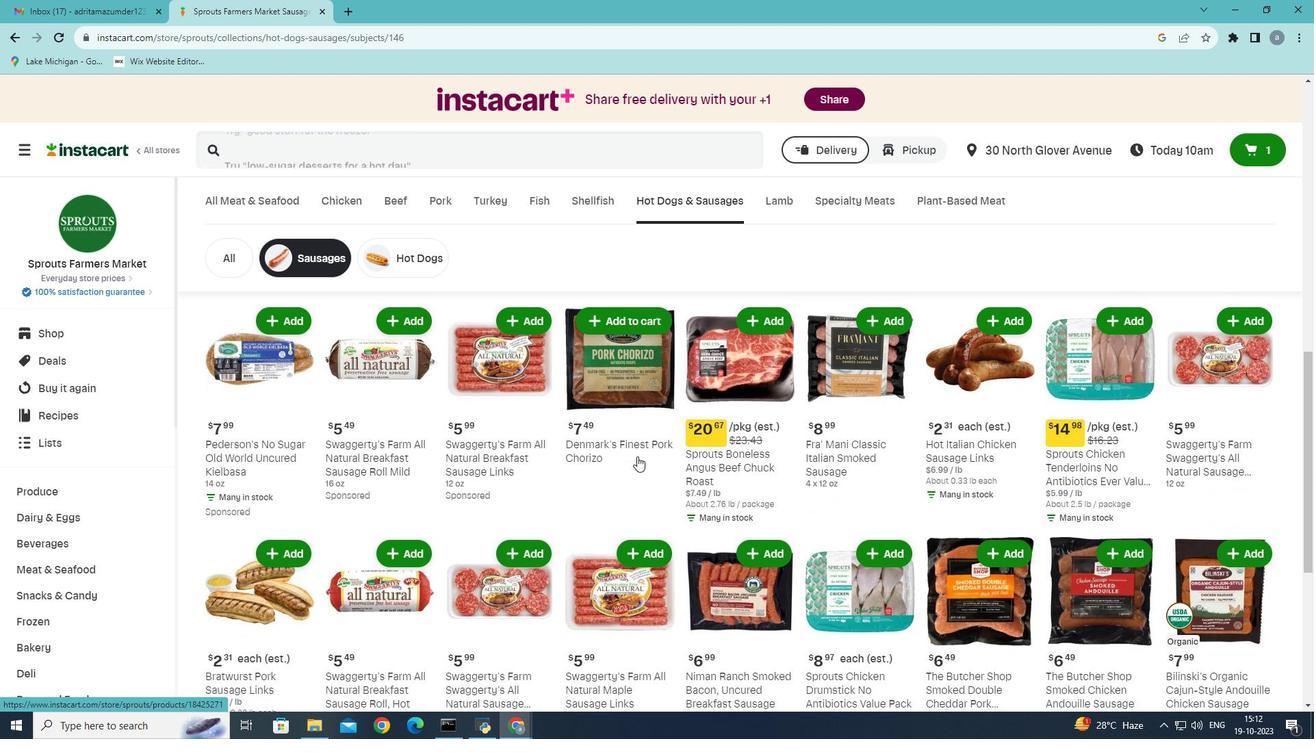 
Action: Mouse moved to (637, 456)
Screenshot: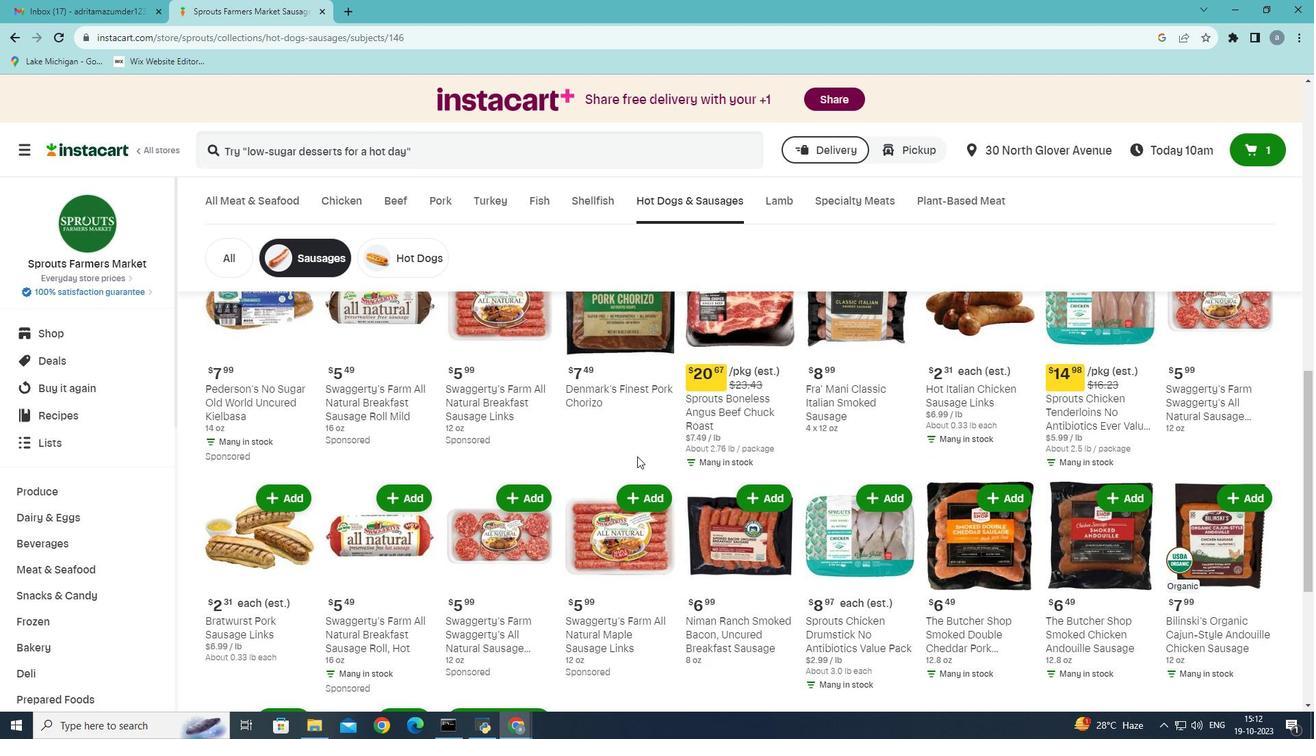 
Action: Mouse scrolled (637, 455) with delta (0, 0)
Screenshot: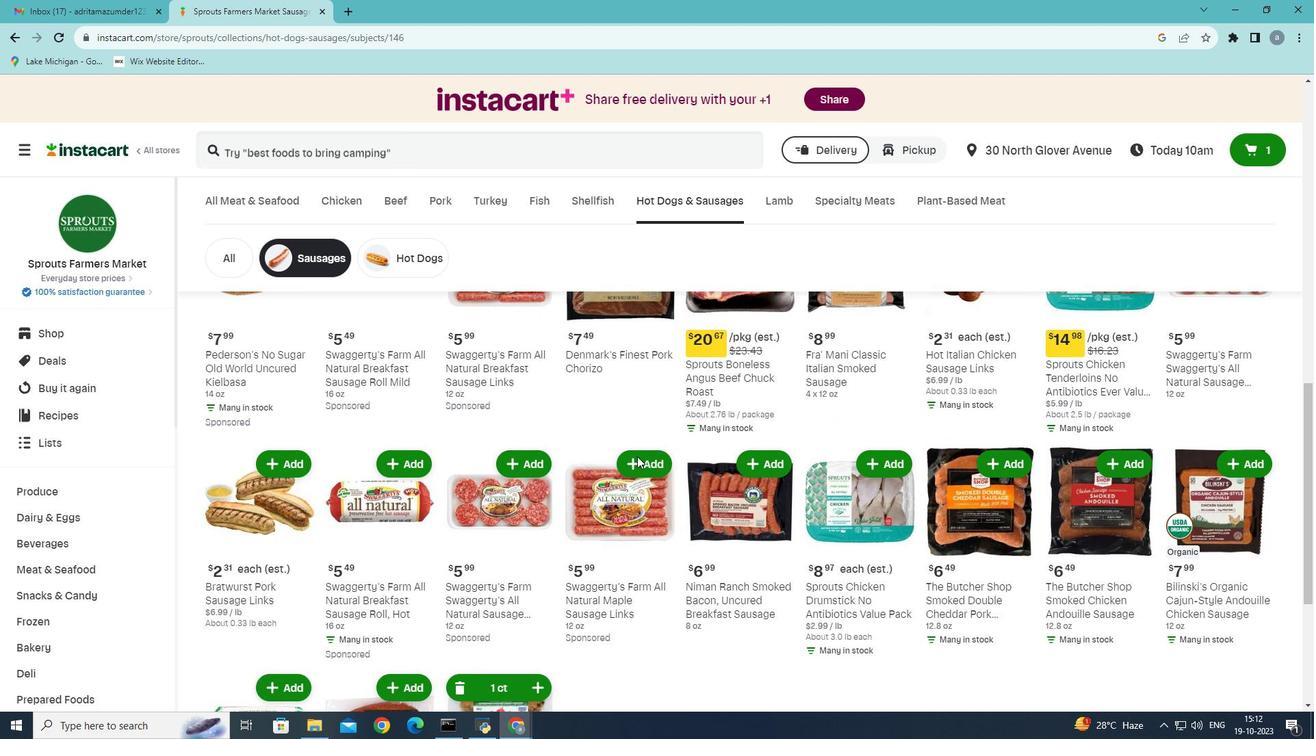 
Action: Mouse moved to (638, 454)
Screenshot: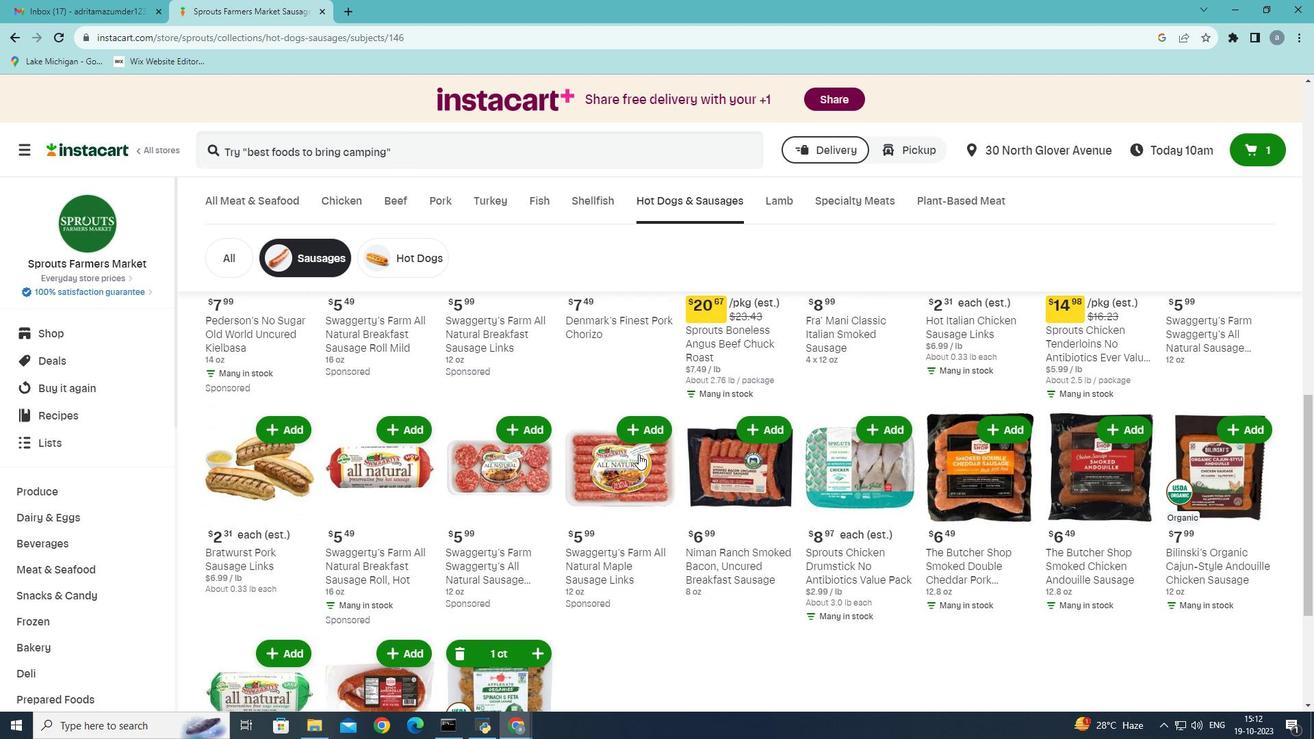 
Action: Mouse scrolled (638, 453) with delta (0, 0)
Screenshot: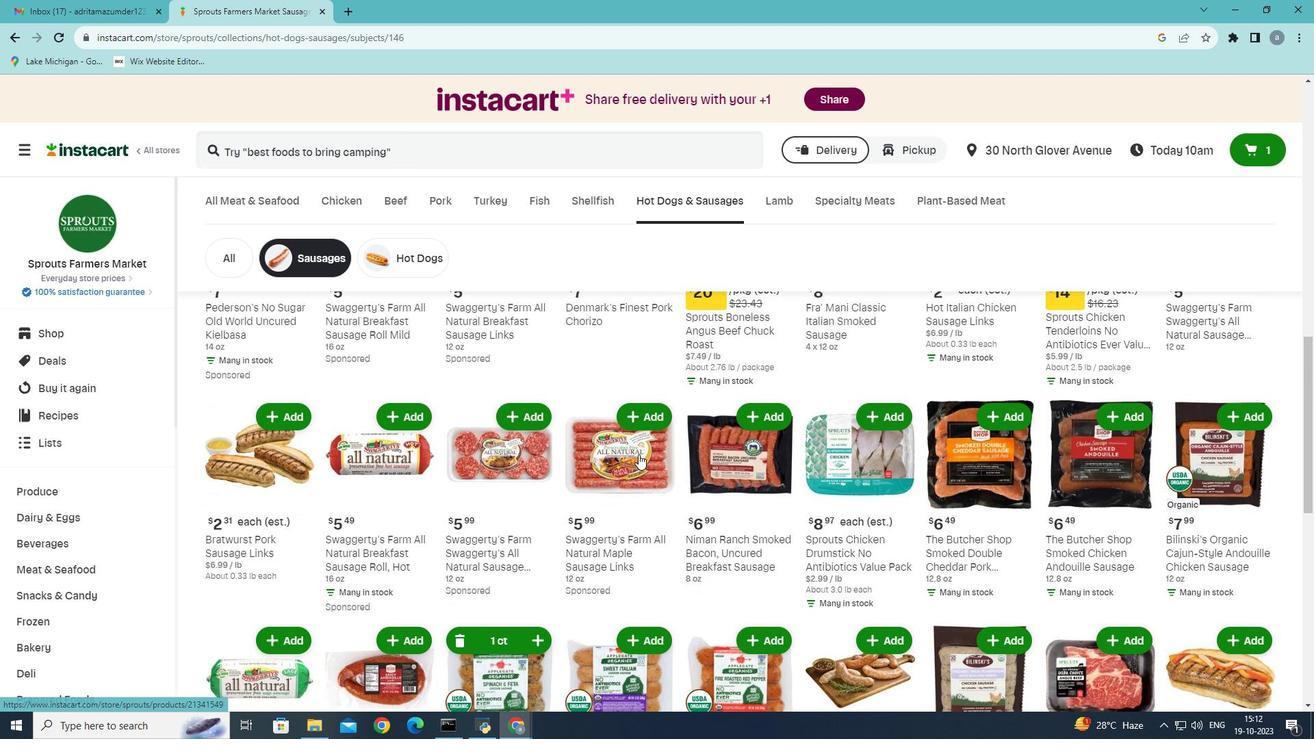
Action: Mouse moved to (639, 453)
Screenshot: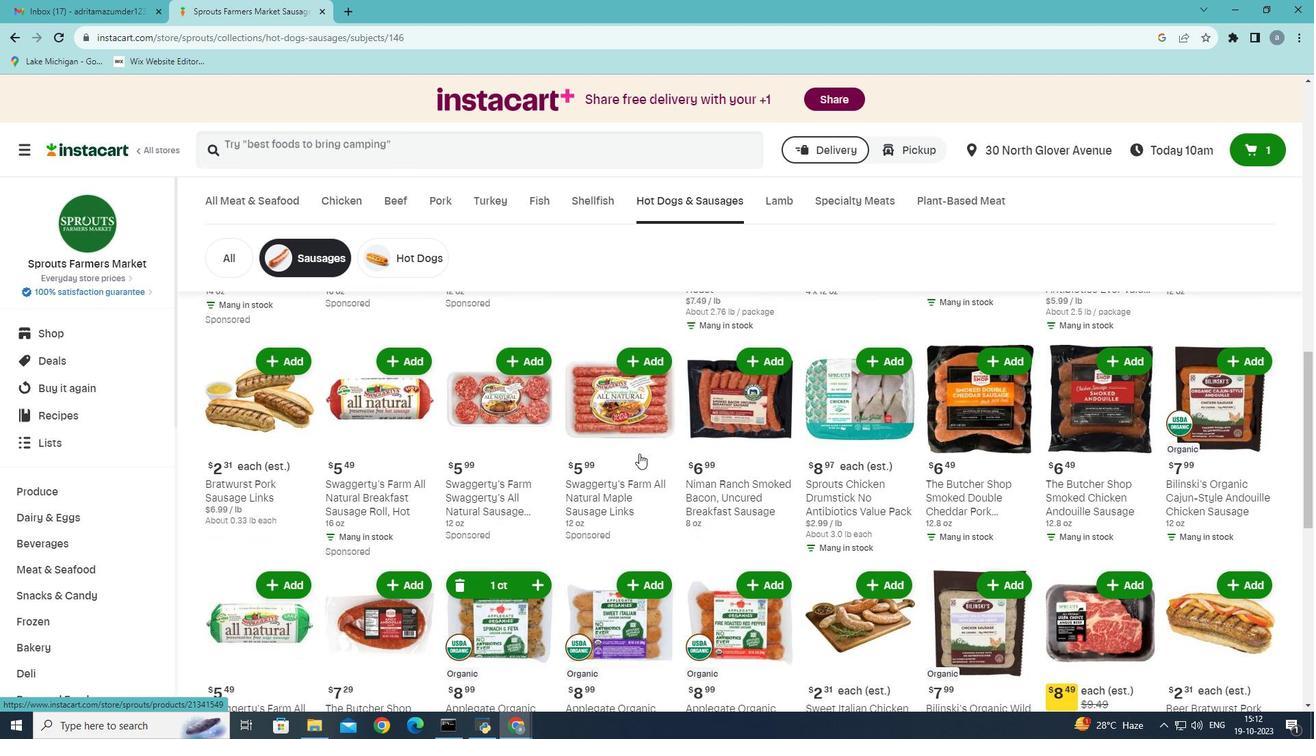 
Action: Mouse scrolled (639, 453) with delta (0, 0)
Screenshot: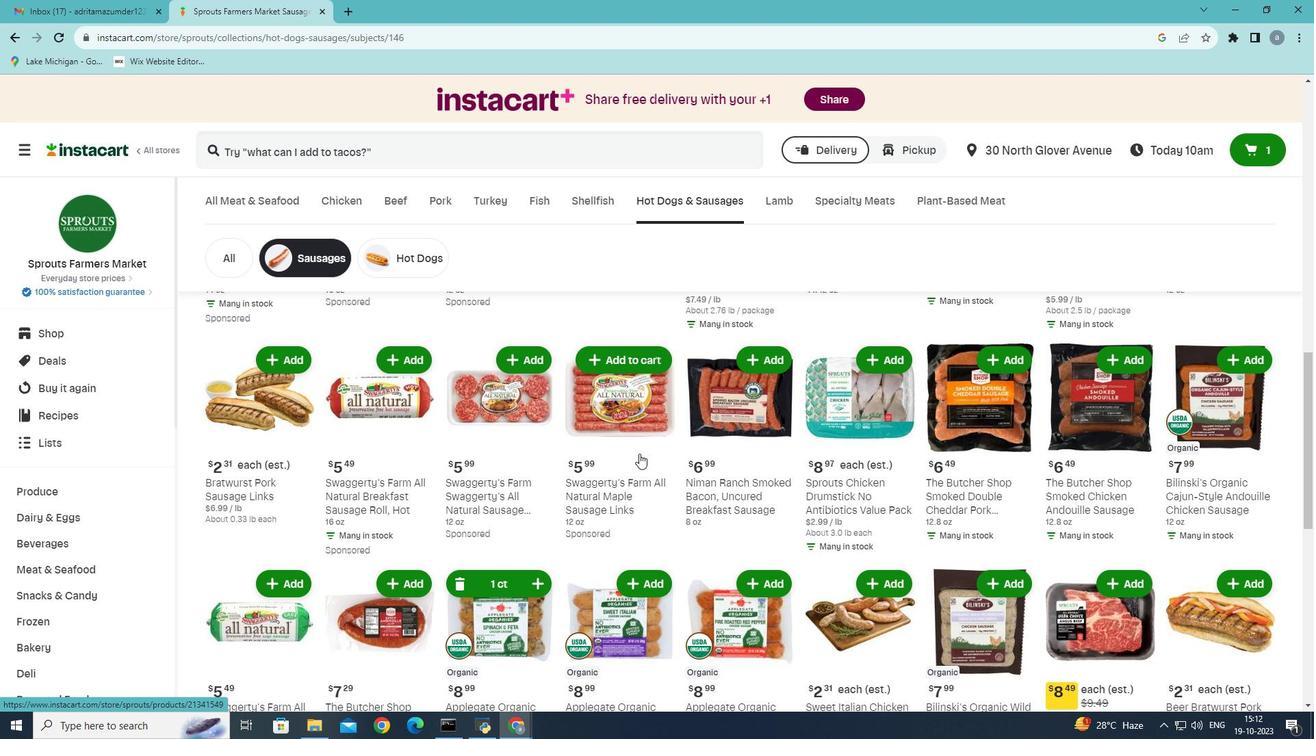 
Action: Mouse moved to (640, 452)
Screenshot: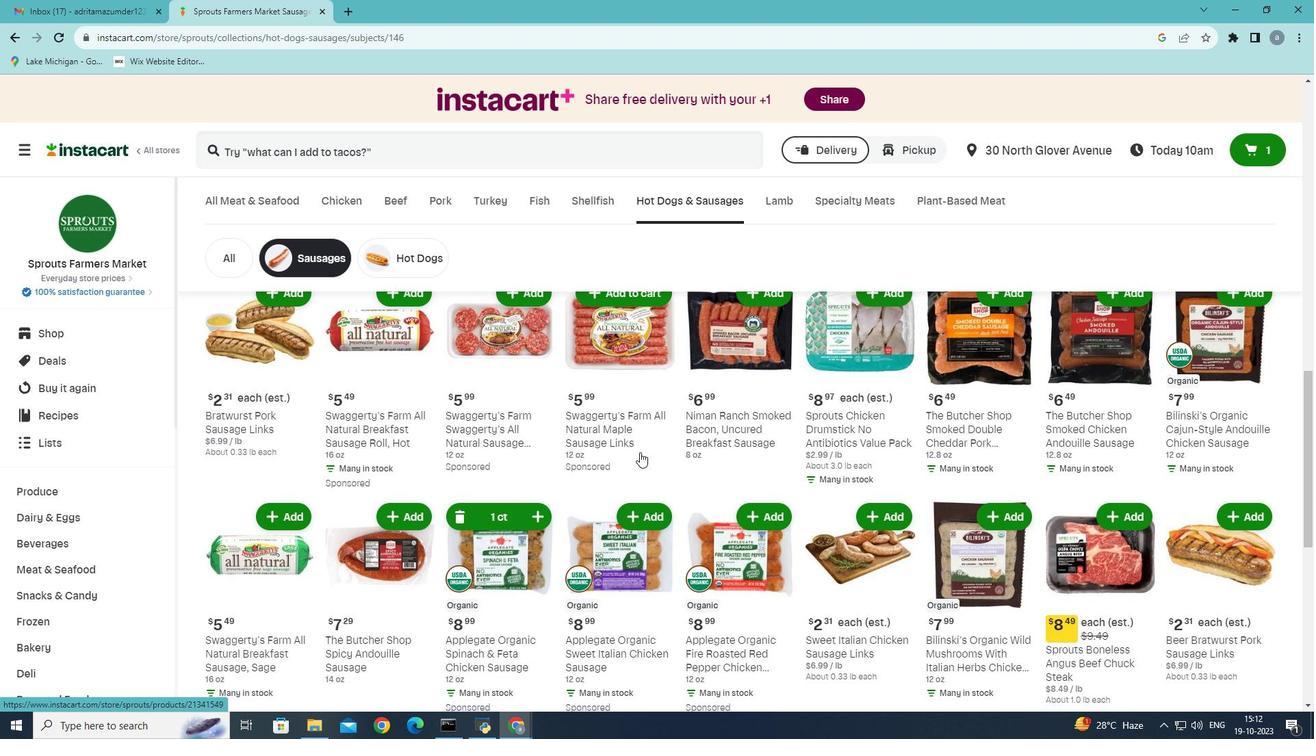 
Action: Mouse scrolled (640, 451) with delta (0, 0)
Screenshot: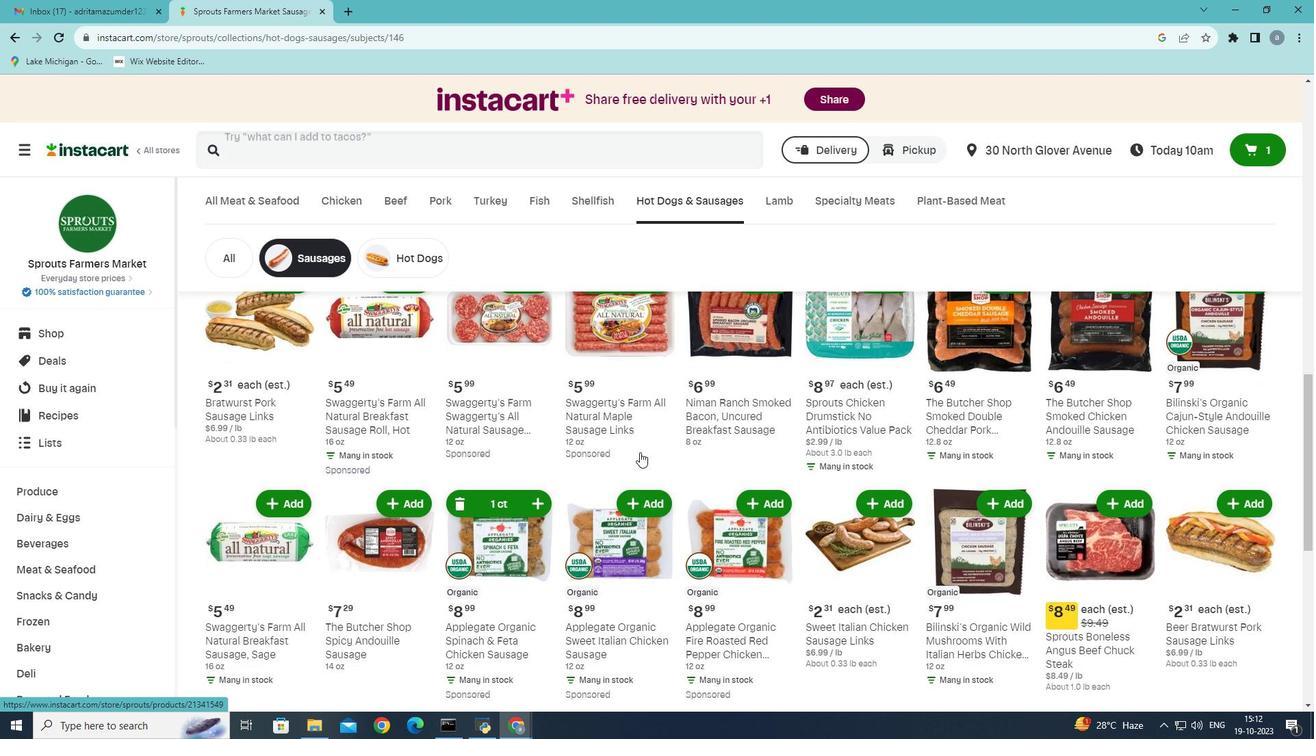 
Action: Mouse moved to (640, 451)
Screenshot: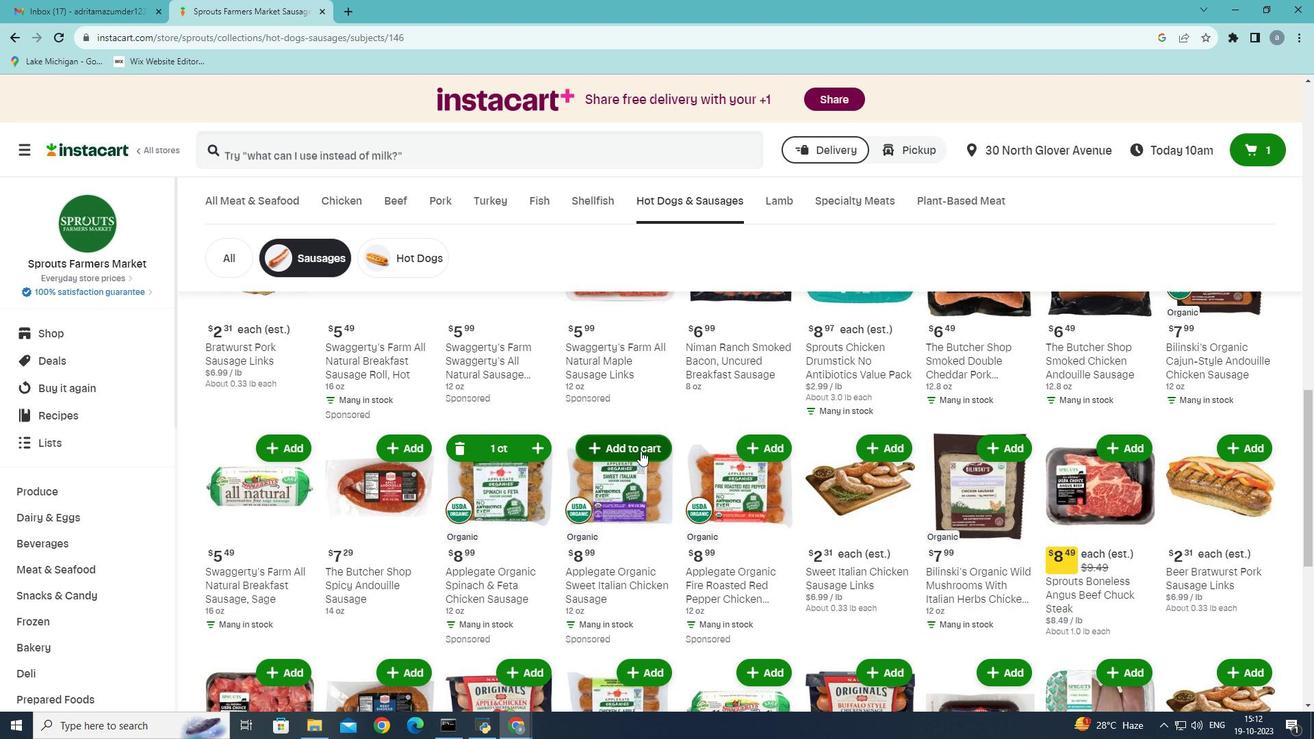 
Action: Mouse scrolled (640, 450) with delta (0, 0)
Screenshot: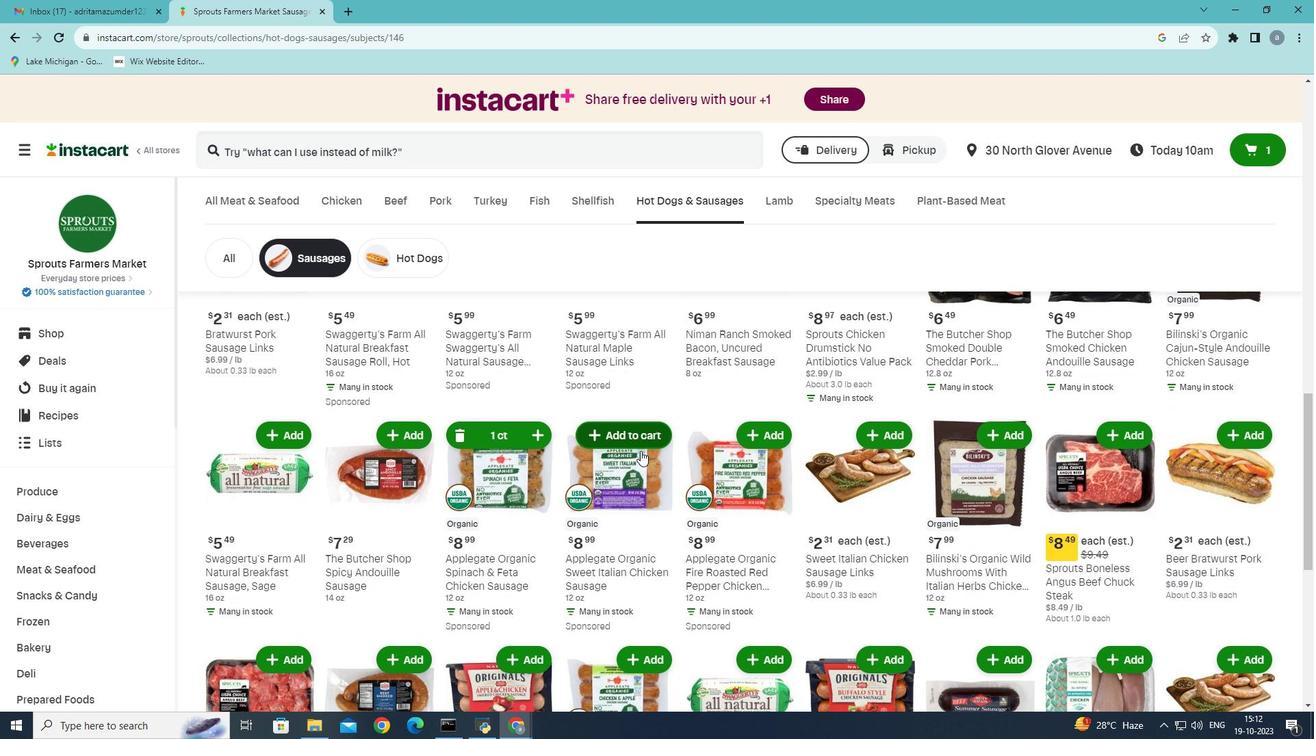 
Action: Mouse moved to (654, 376)
Screenshot: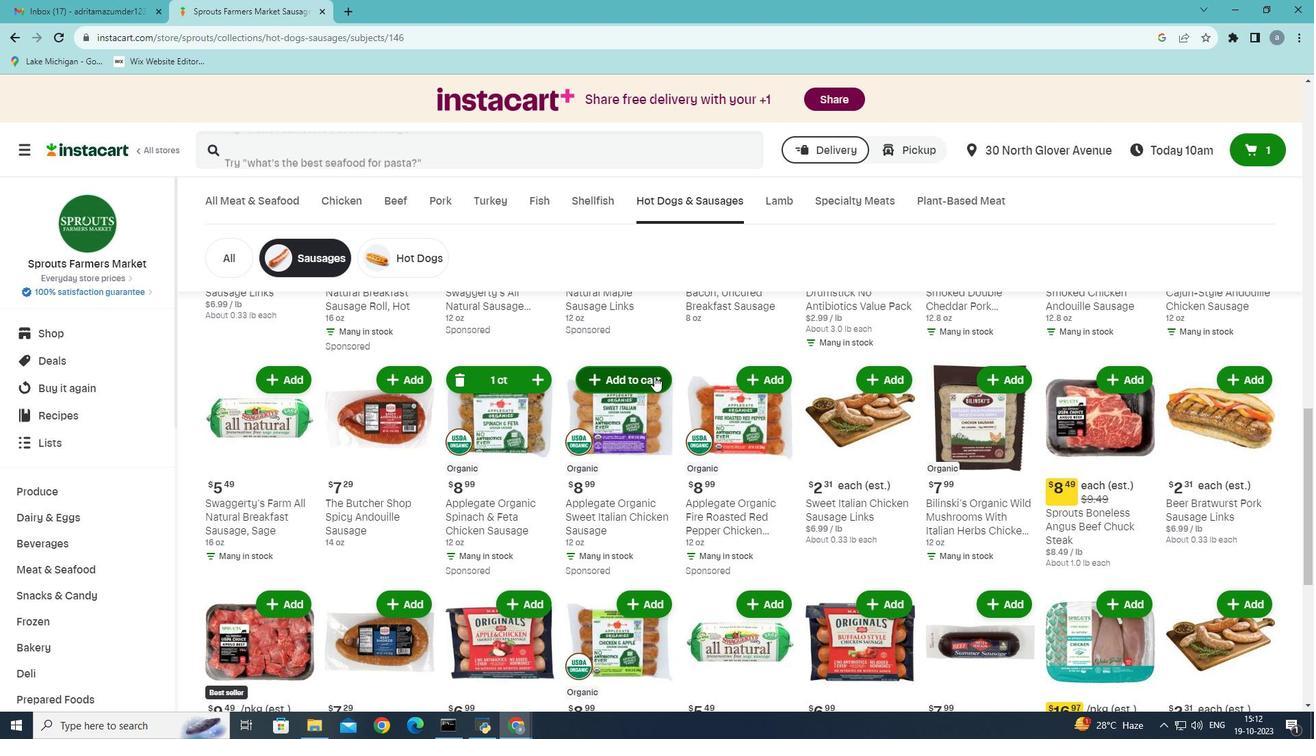 
Action: Mouse pressed left at (654, 376)
Screenshot: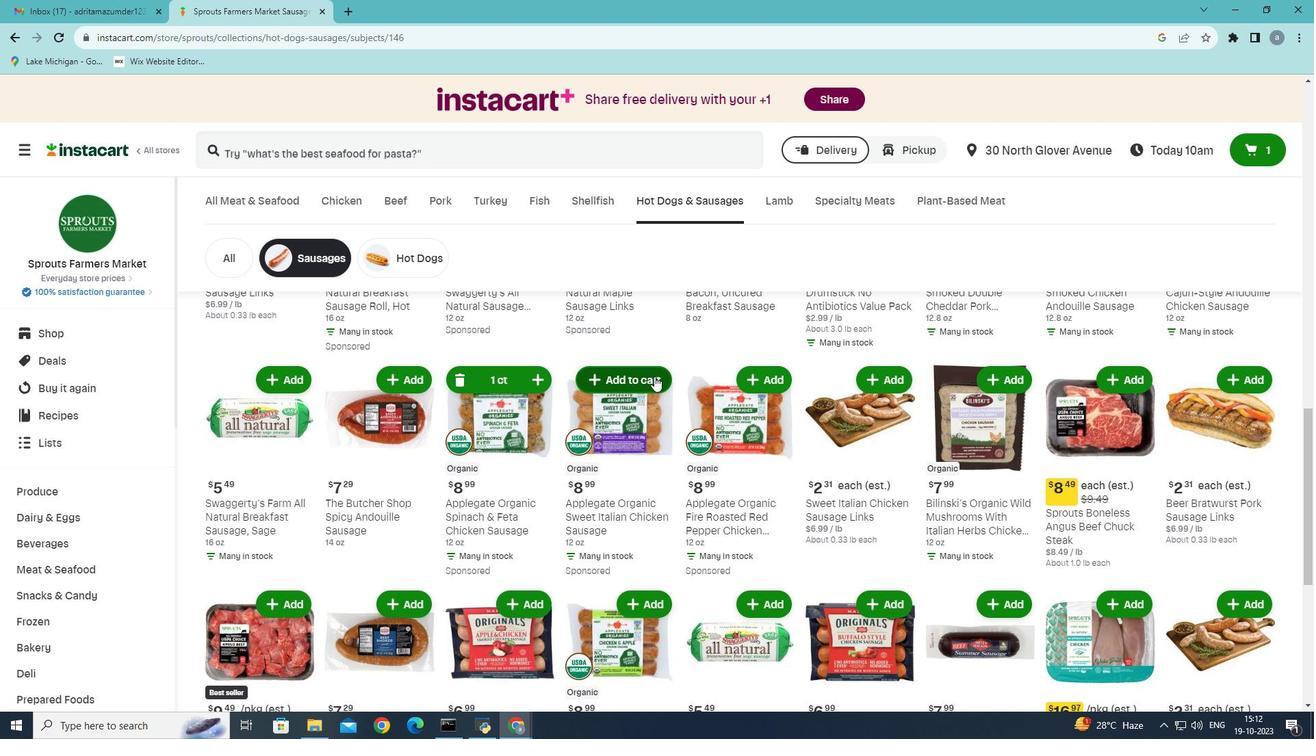 
